 Task: Create a due date automation trigger when advanced on, on the wednesday of the week a card is due add fields without custom field "Resume" set to a number lower or equal to 1 and greater than 10 at 11:00 AM.
Action: Mouse moved to (1360, 98)
Screenshot: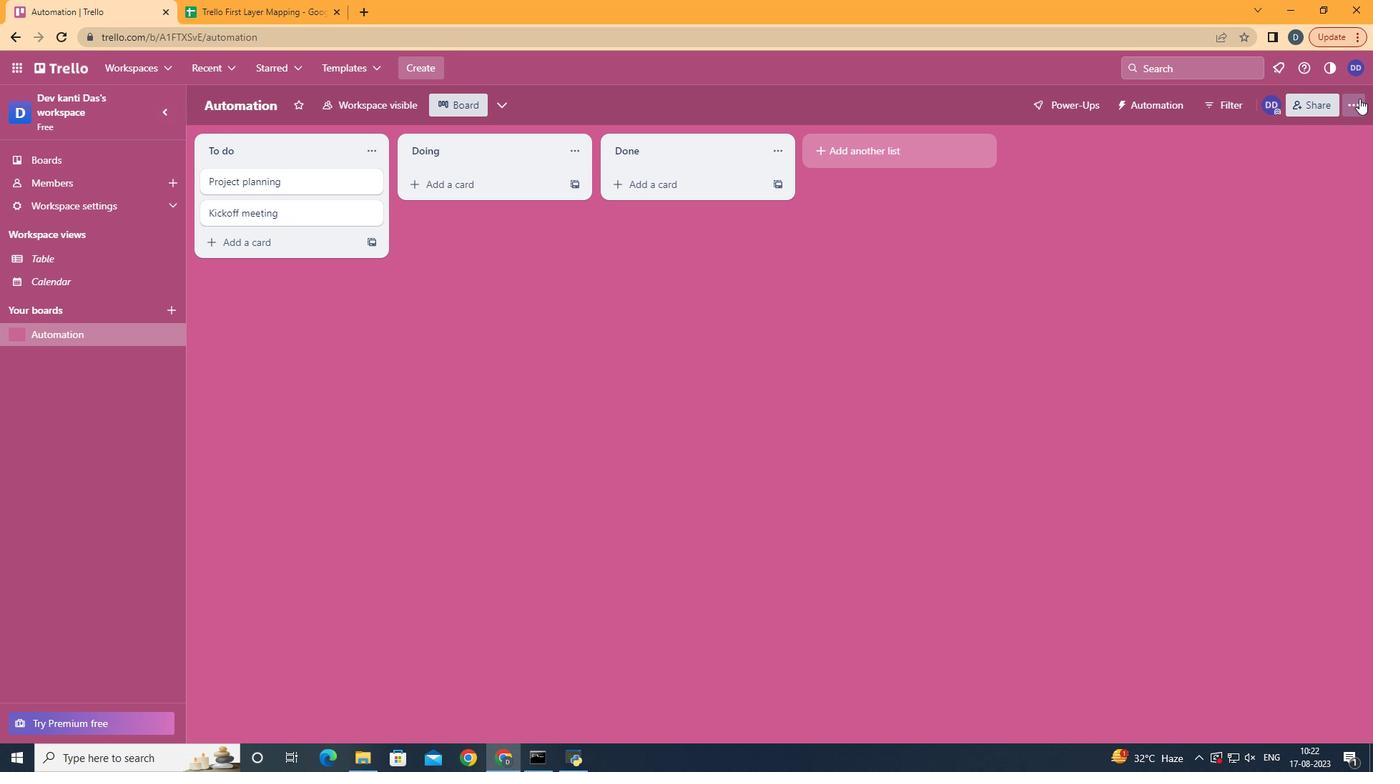 
Action: Mouse pressed left at (1360, 98)
Screenshot: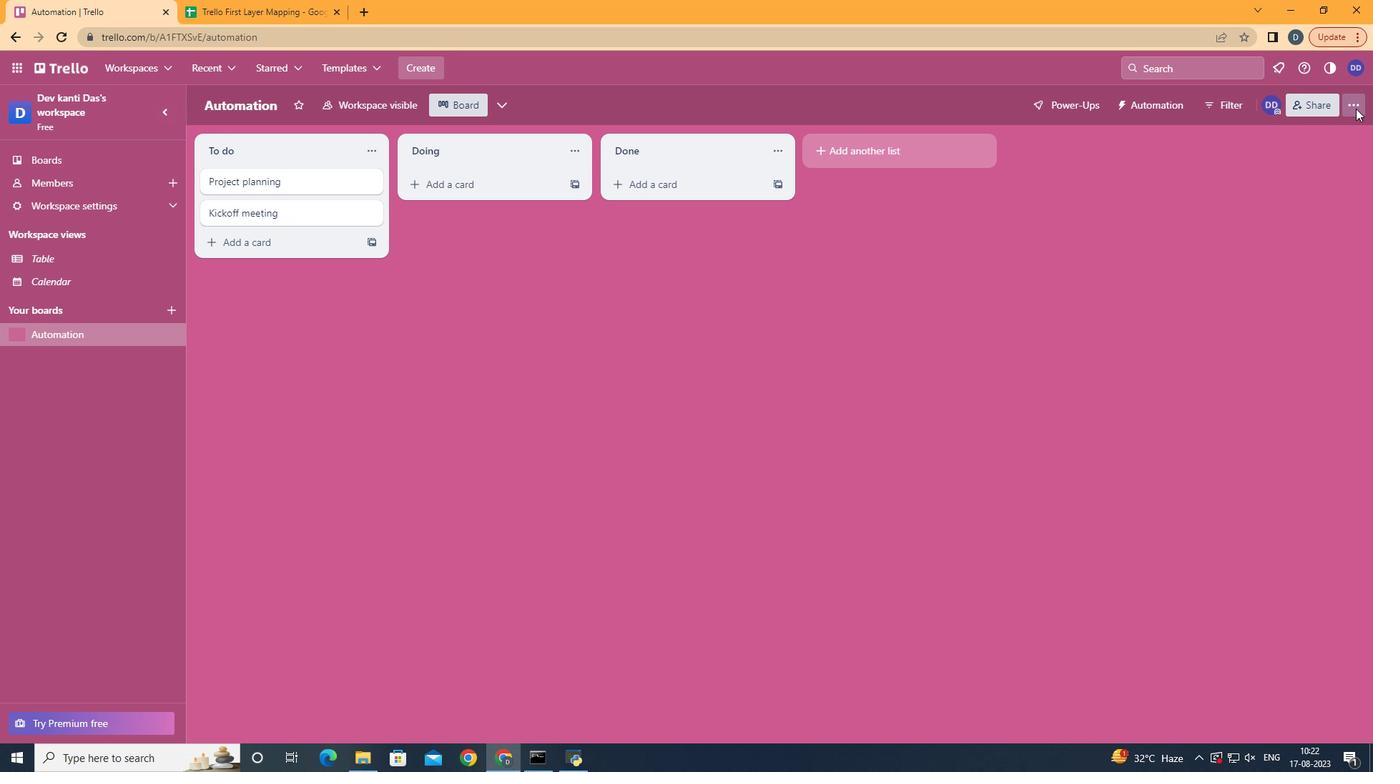 
Action: Mouse moved to (1252, 298)
Screenshot: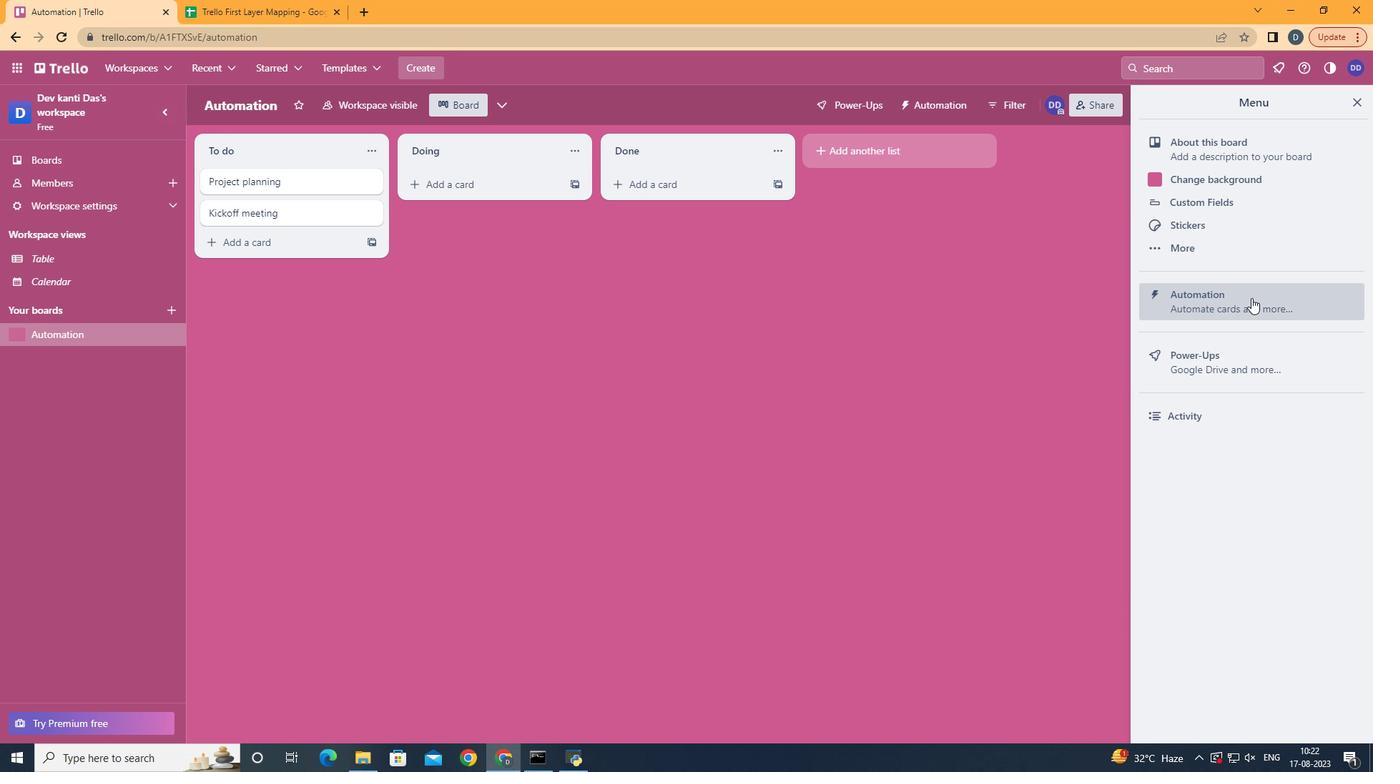 
Action: Mouse pressed left at (1252, 298)
Screenshot: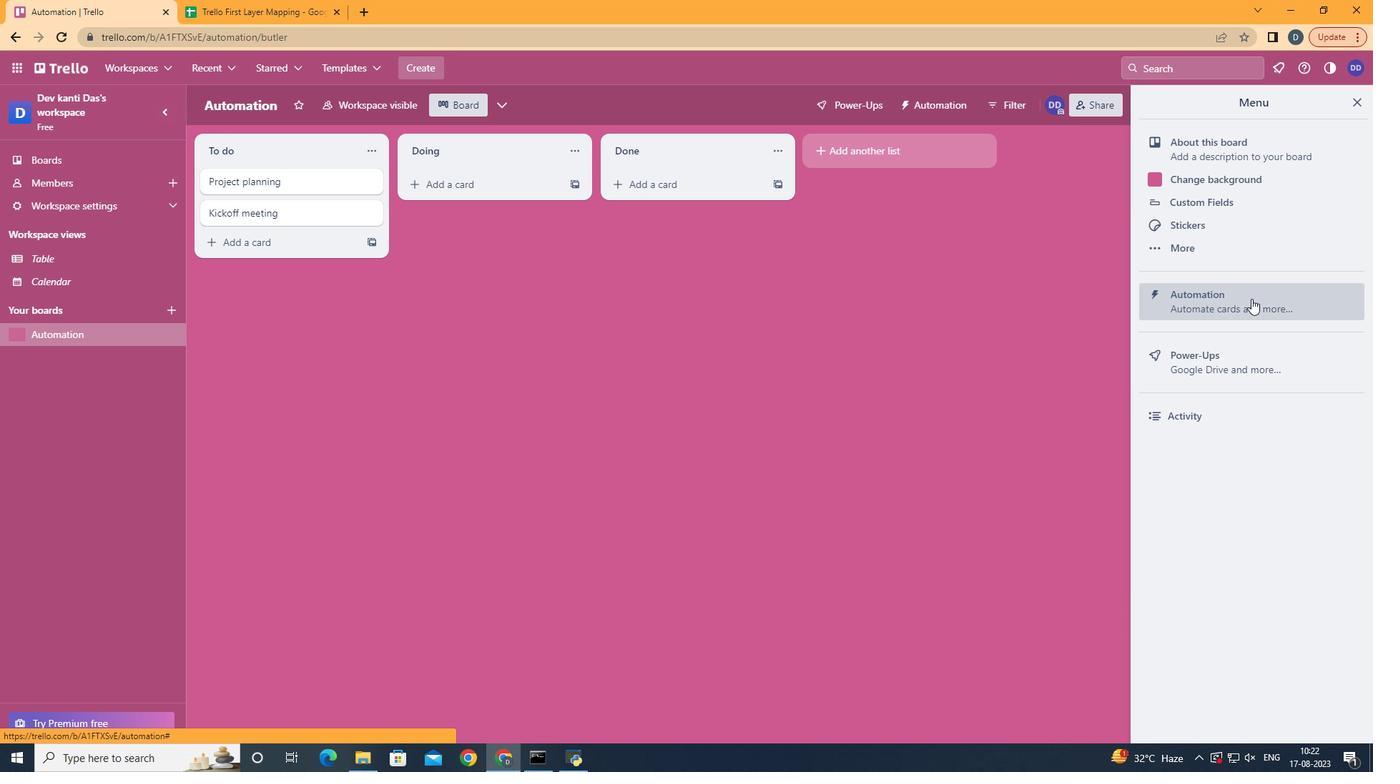 
Action: Mouse moved to (252, 279)
Screenshot: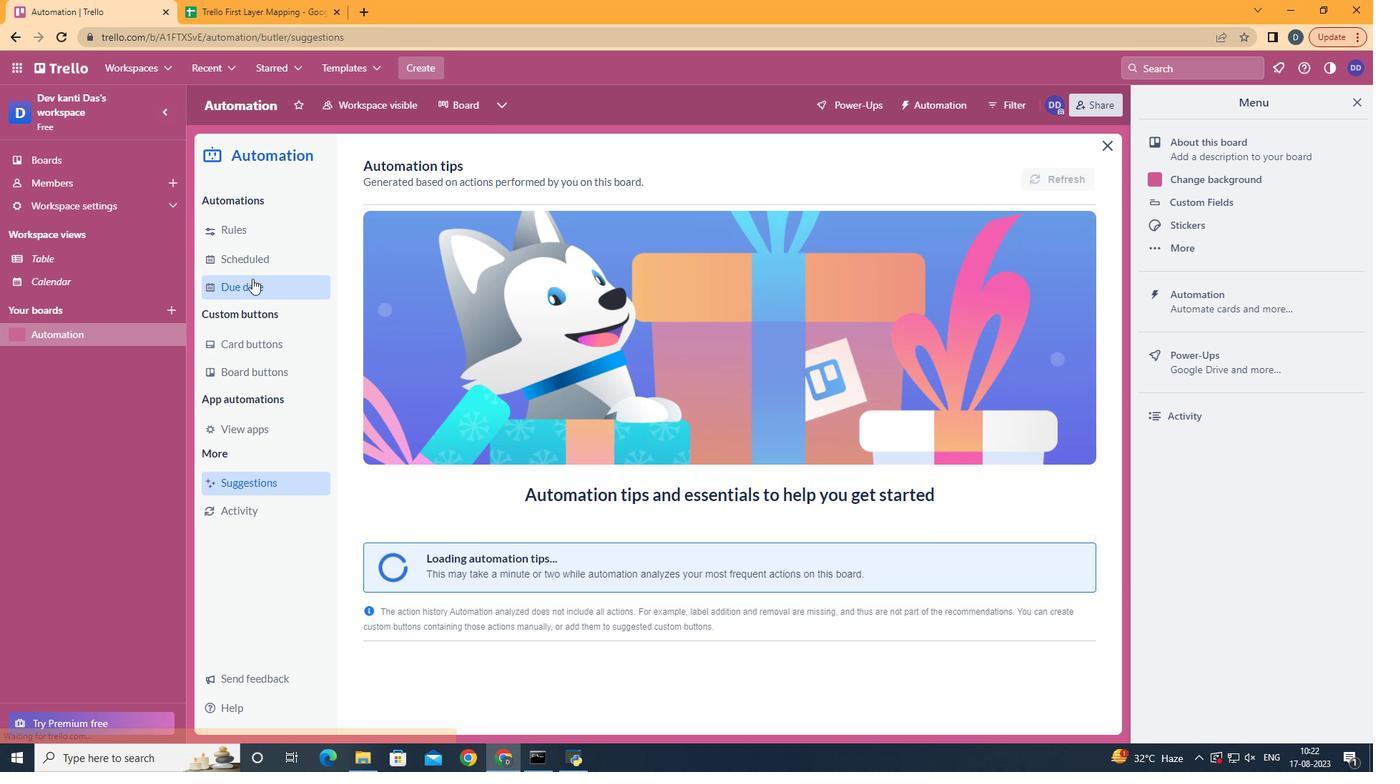 
Action: Mouse pressed left at (252, 279)
Screenshot: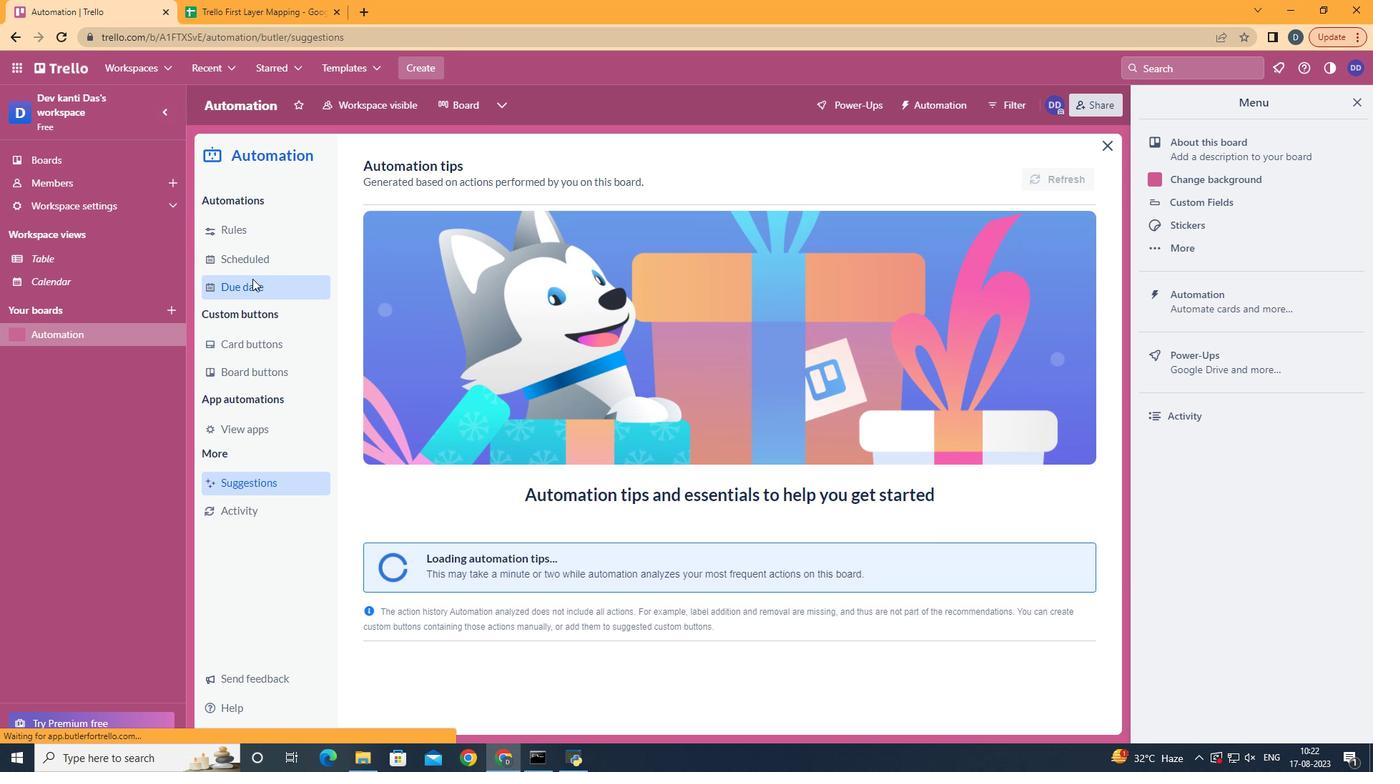 
Action: Mouse moved to (1000, 176)
Screenshot: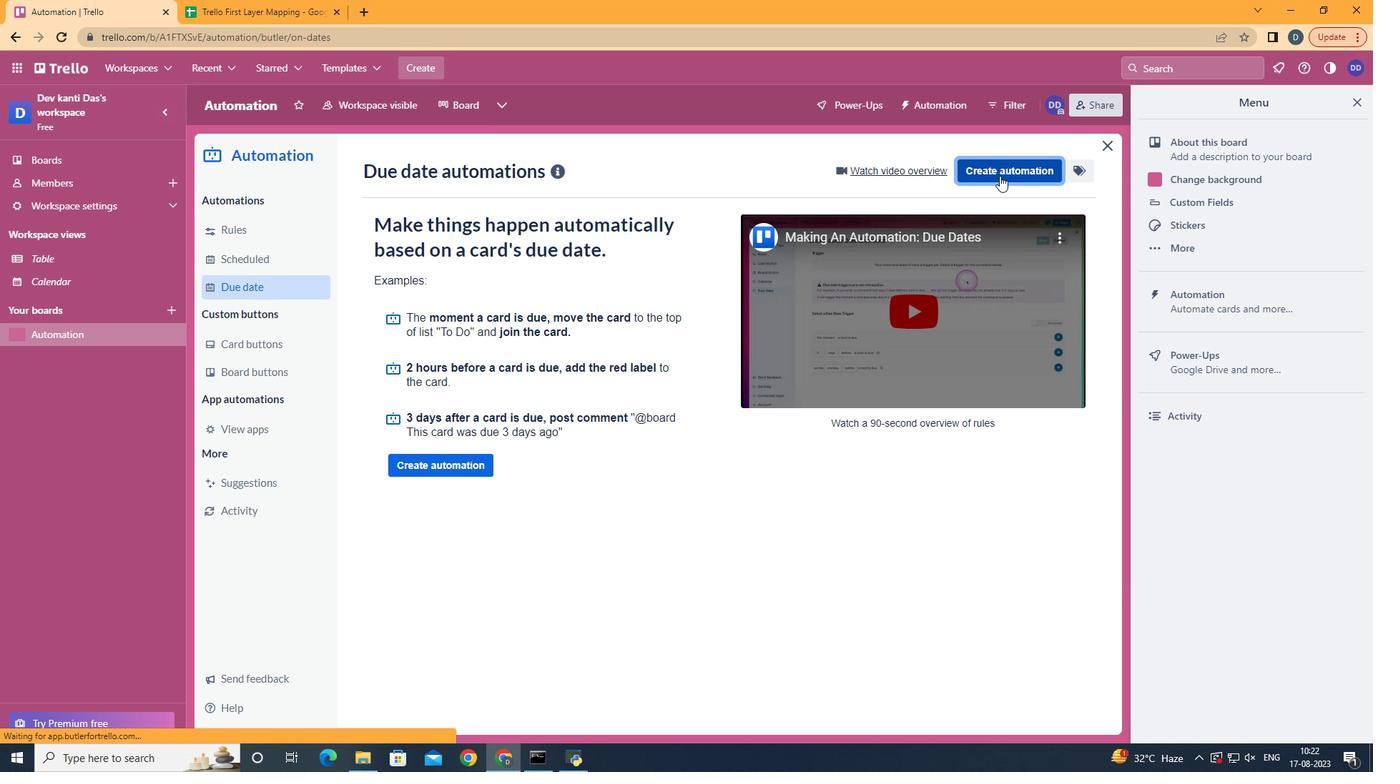 
Action: Mouse pressed left at (1000, 176)
Screenshot: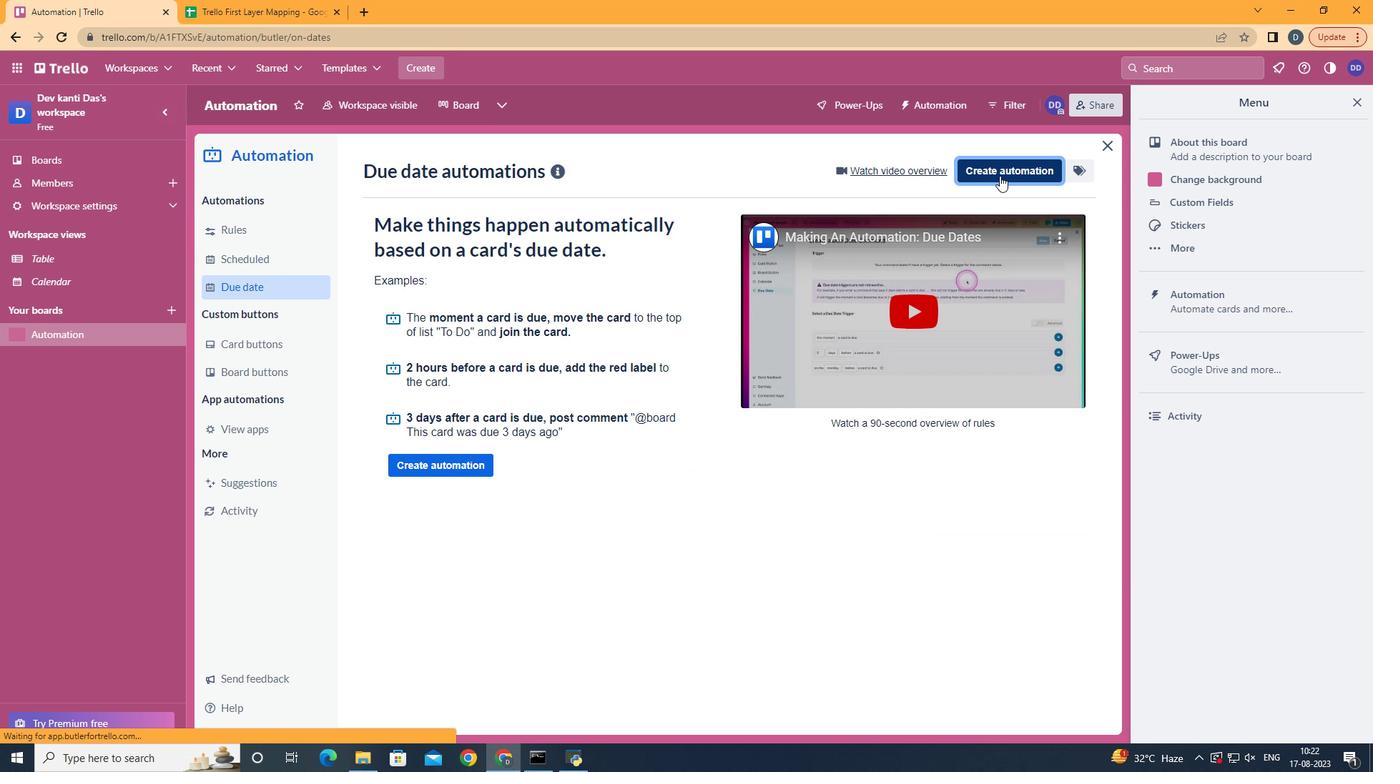
Action: Mouse moved to (795, 315)
Screenshot: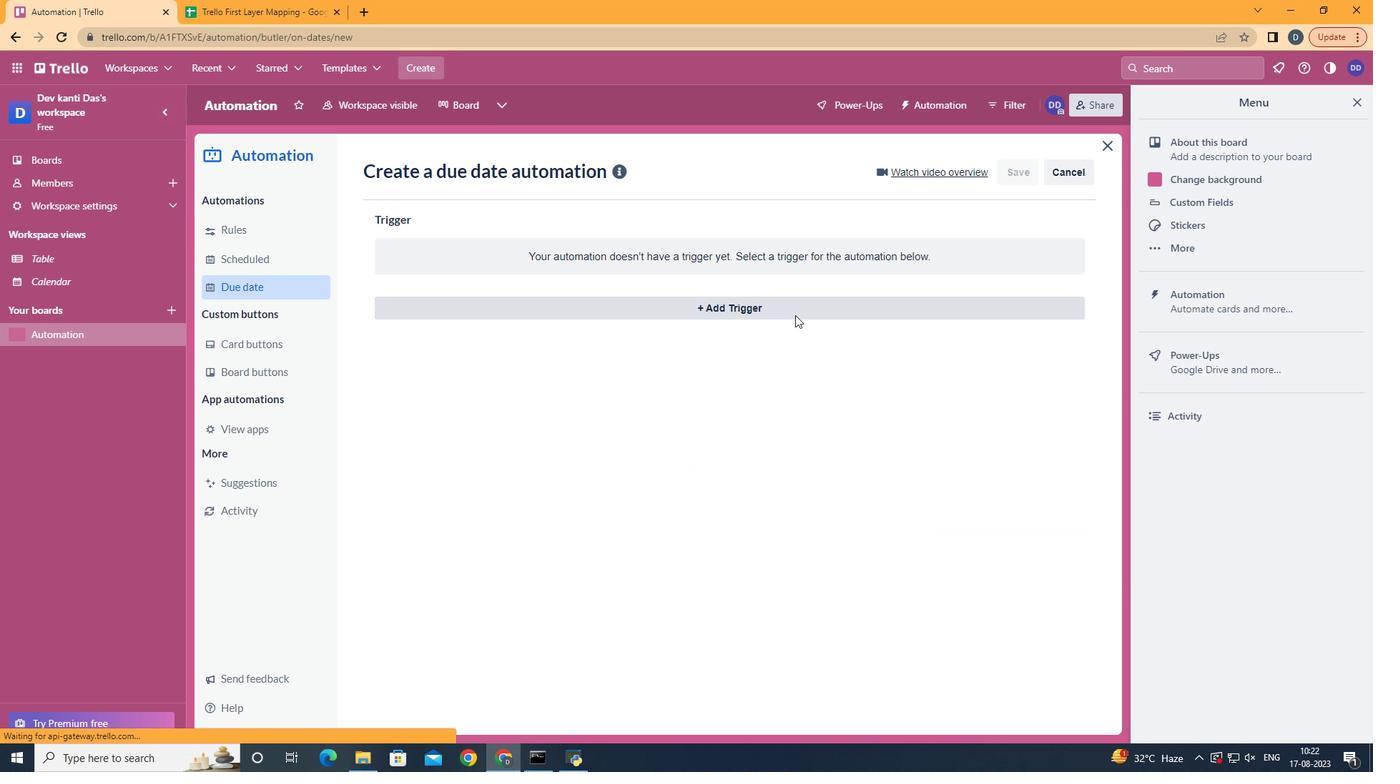 
Action: Mouse pressed left at (795, 315)
Screenshot: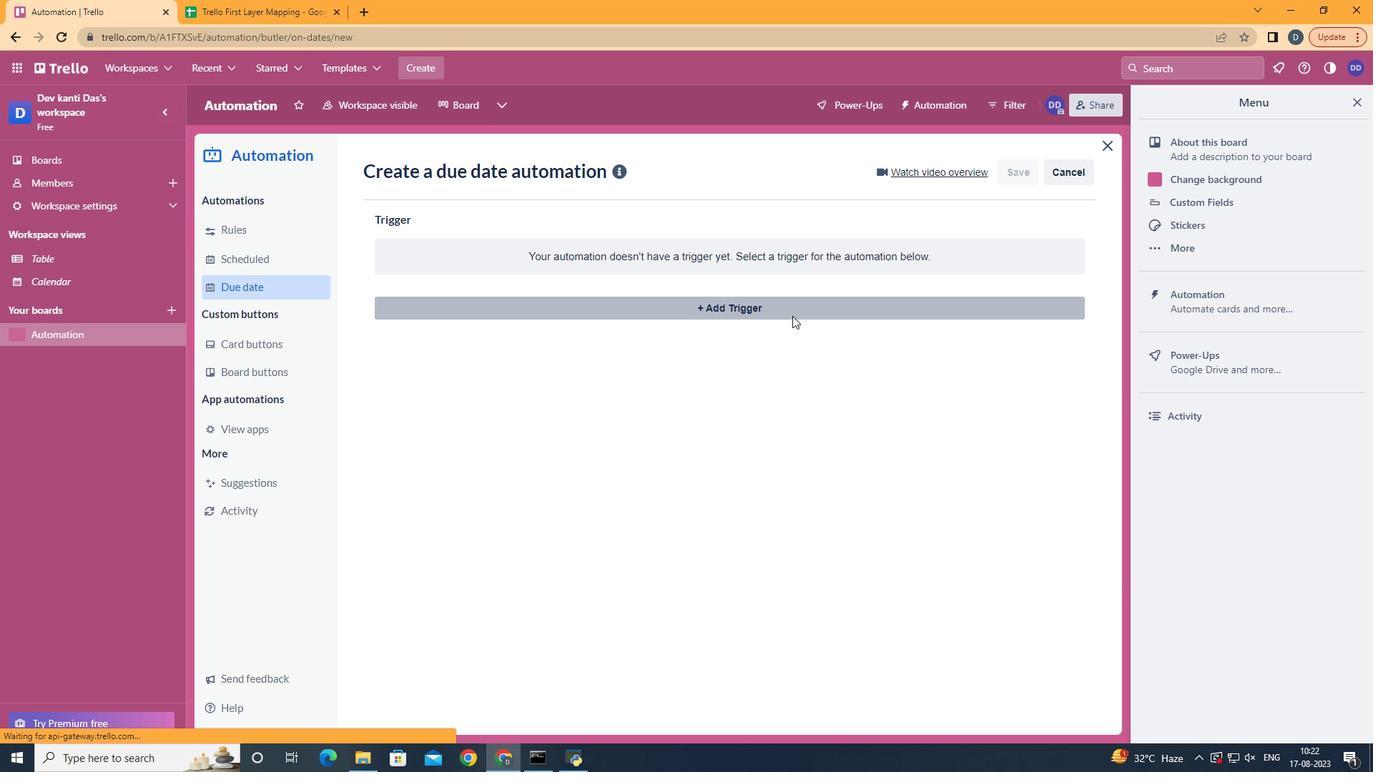 
Action: Mouse moved to (470, 436)
Screenshot: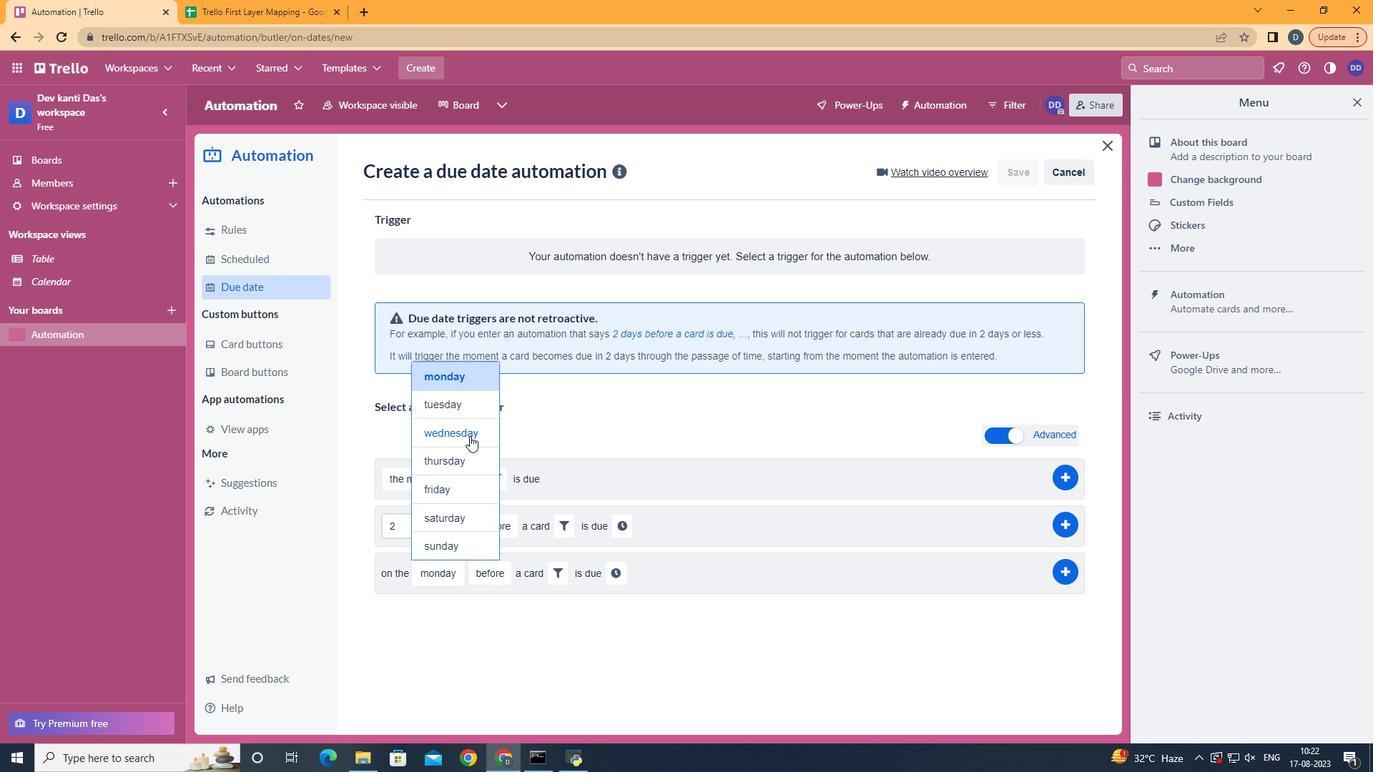 
Action: Mouse pressed left at (470, 436)
Screenshot: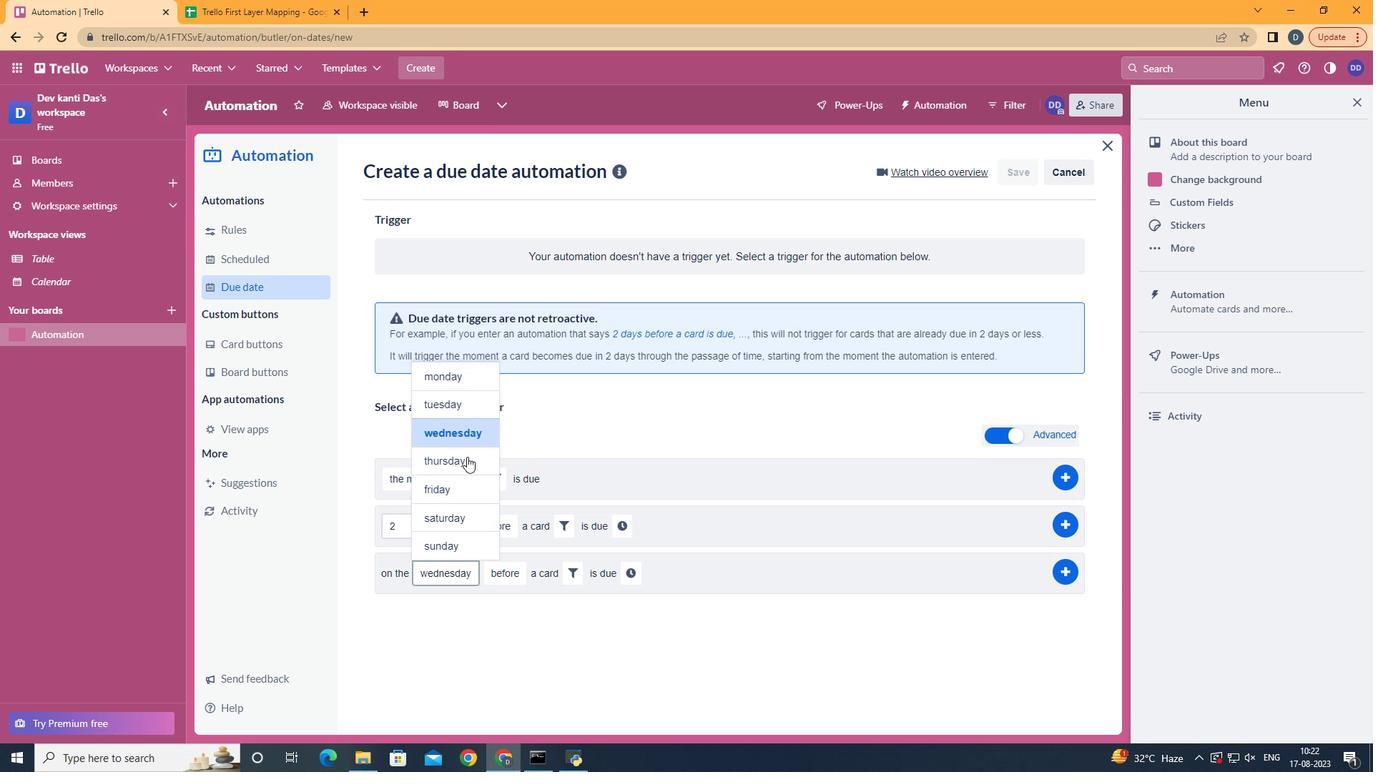 
Action: Mouse moved to (528, 650)
Screenshot: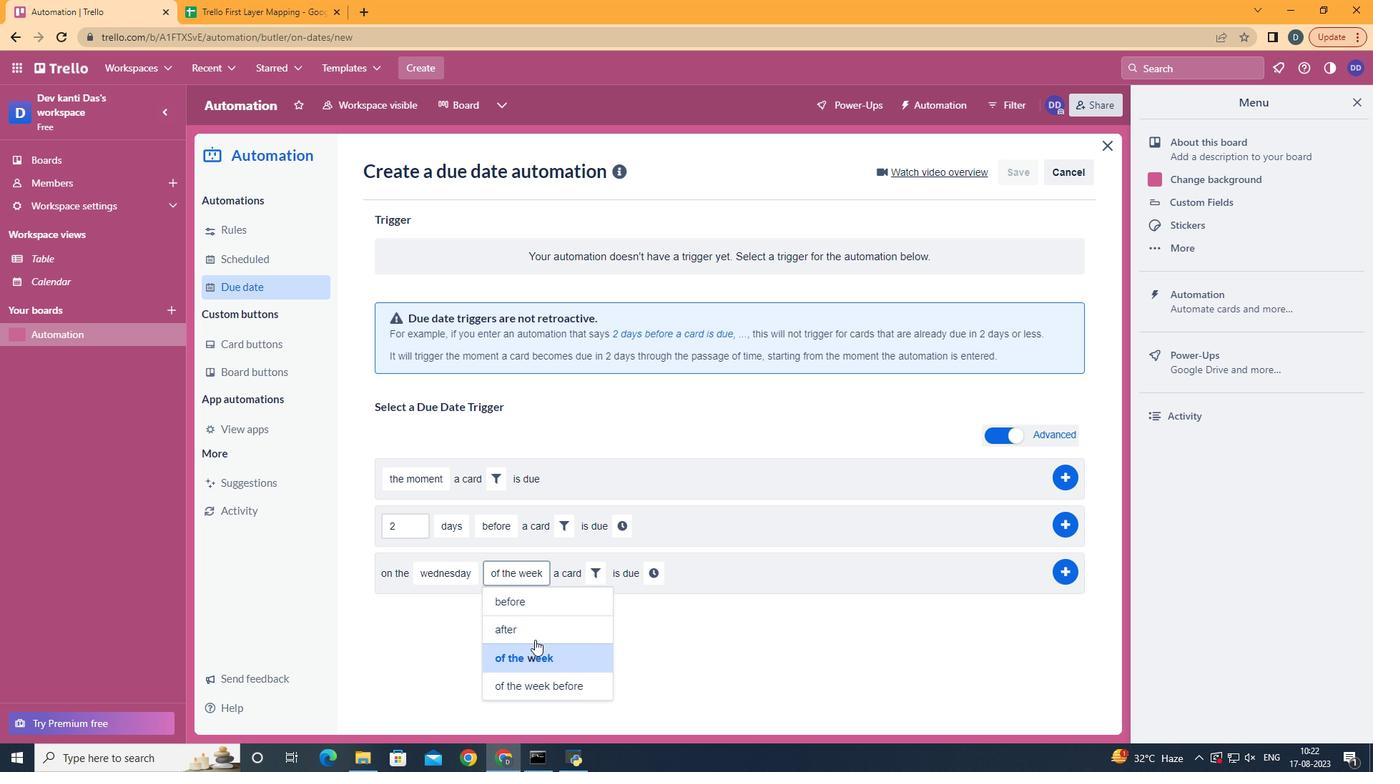 
Action: Mouse pressed left at (528, 650)
Screenshot: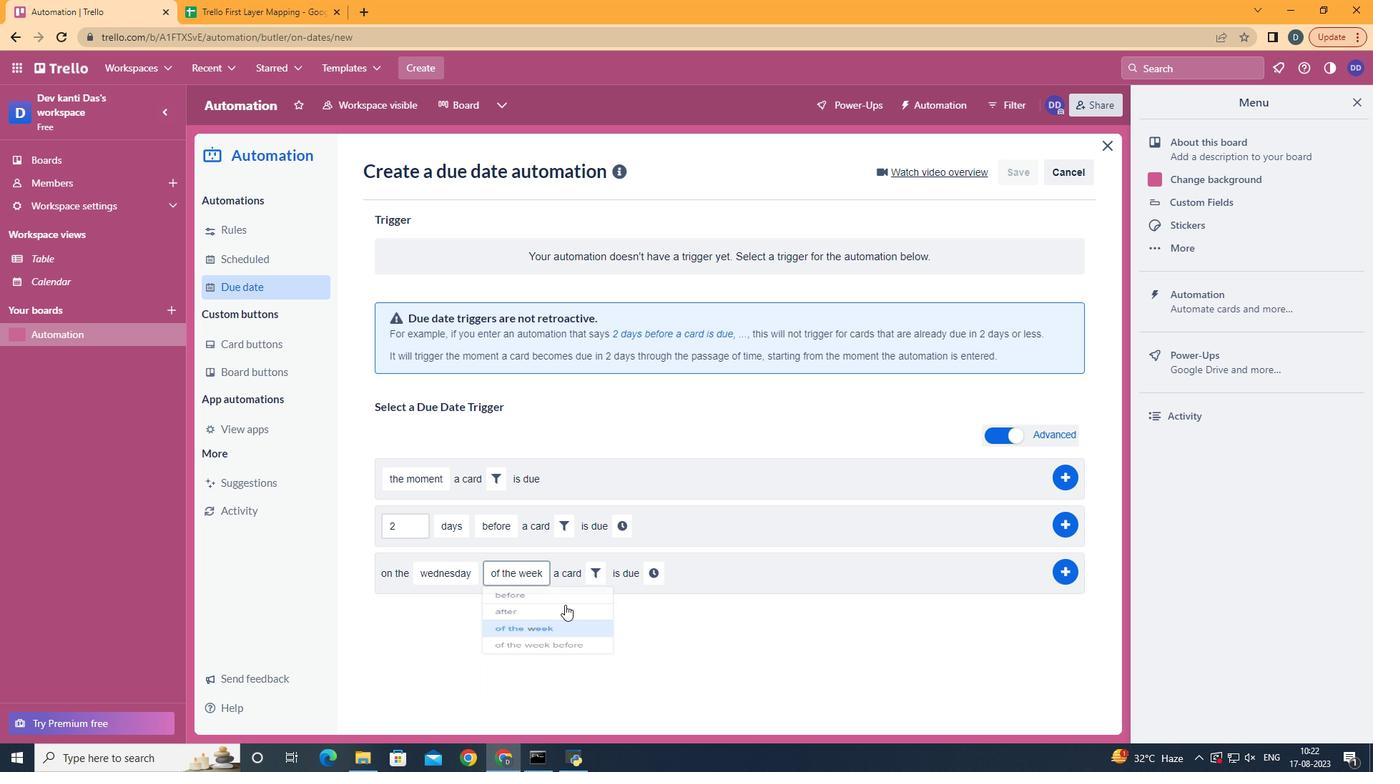 
Action: Mouse moved to (598, 568)
Screenshot: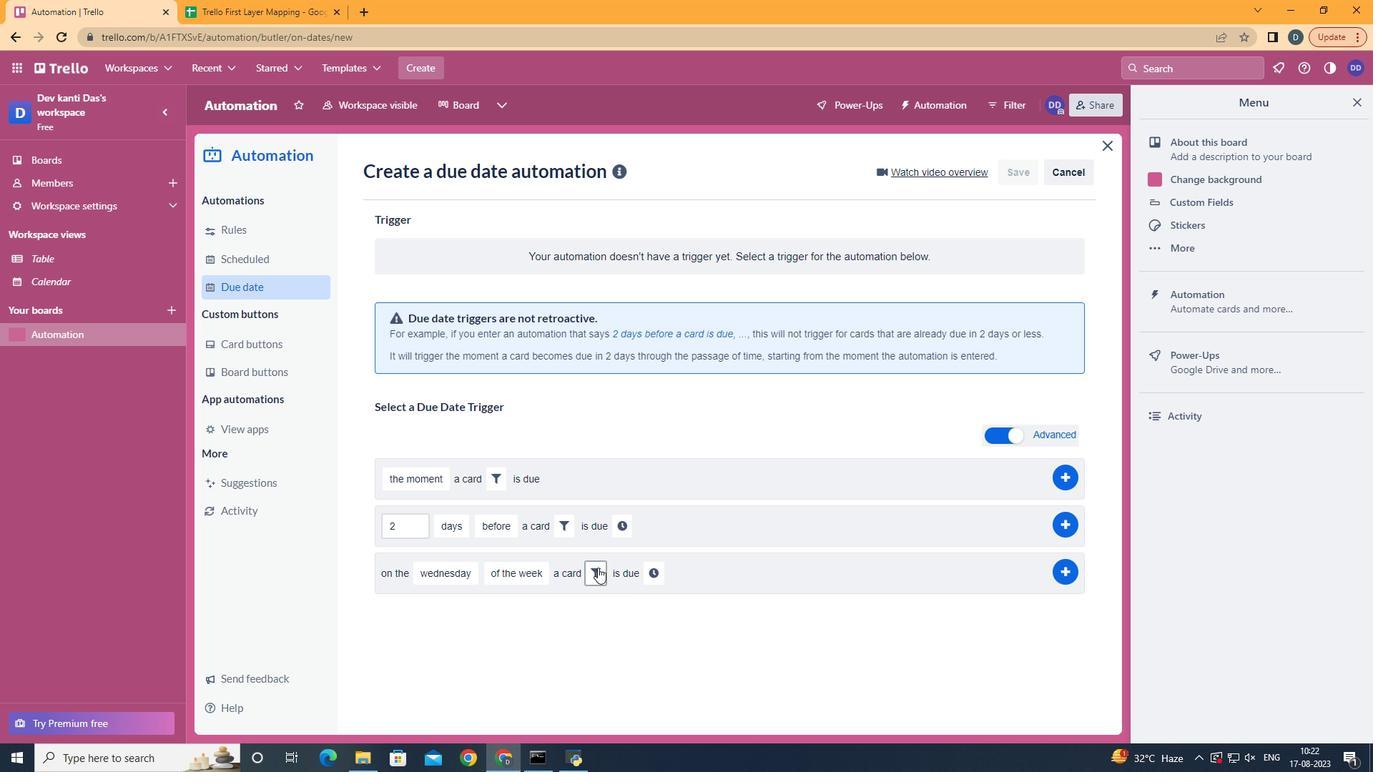 
Action: Mouse pressed left at (598, 568)
Screenshot: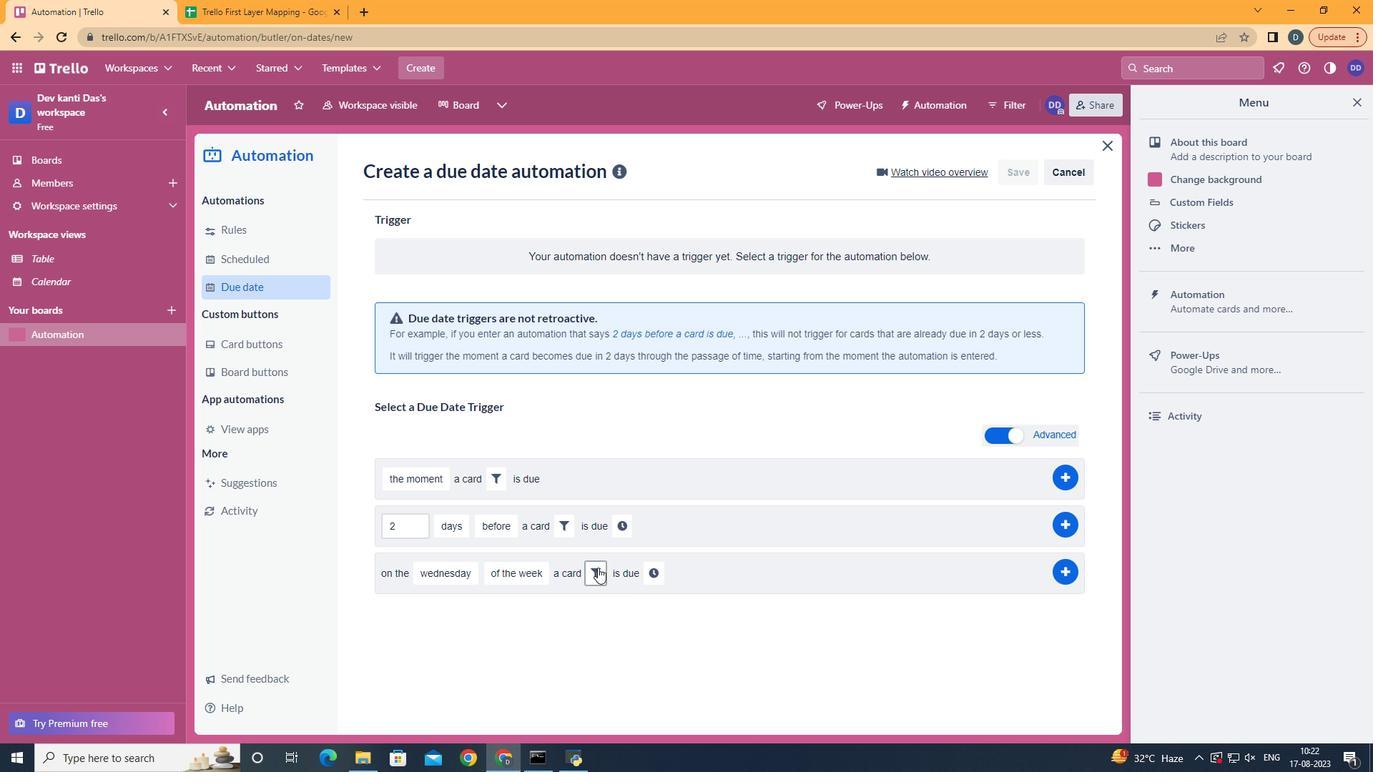 
Action: Mouse moved to (835, 616)
Screenshot: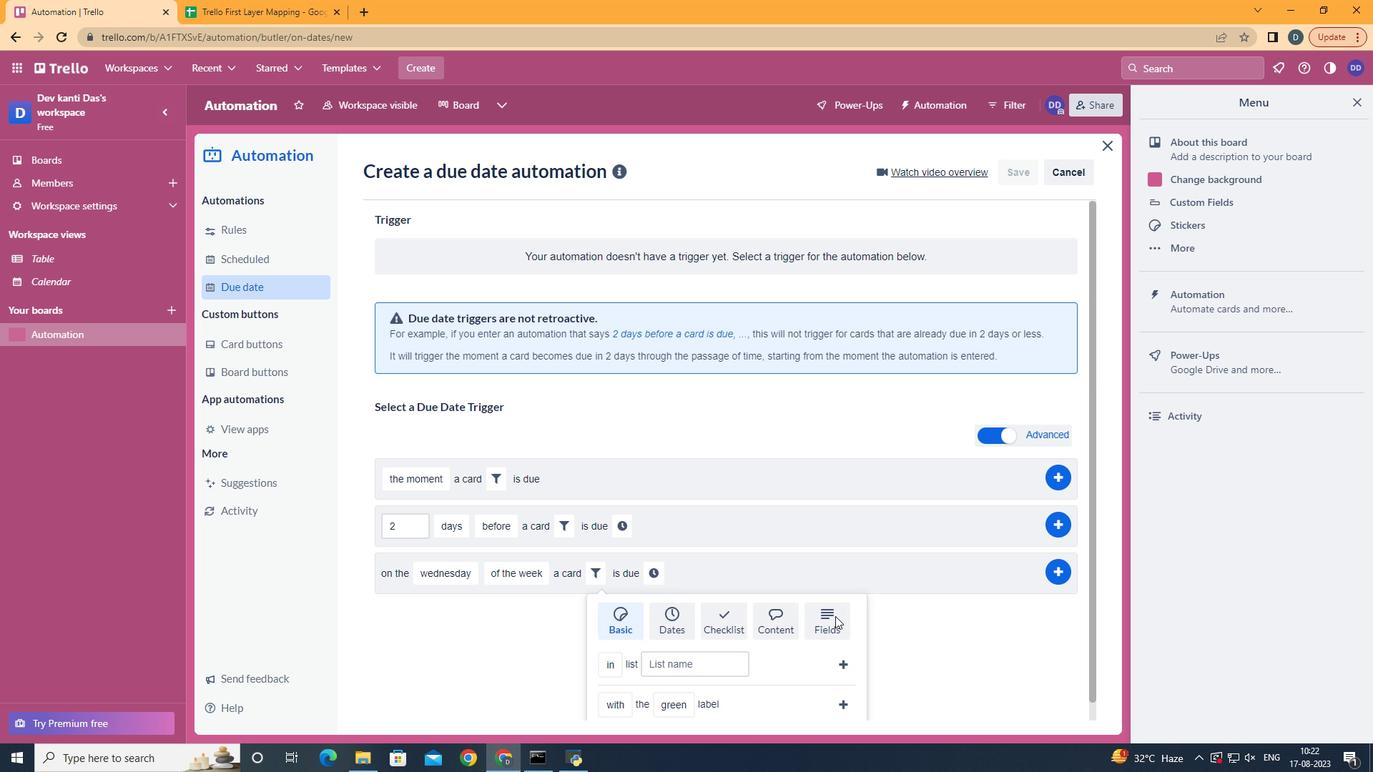 
Action: Mouse pressed left at (835, 616)
Screenshot: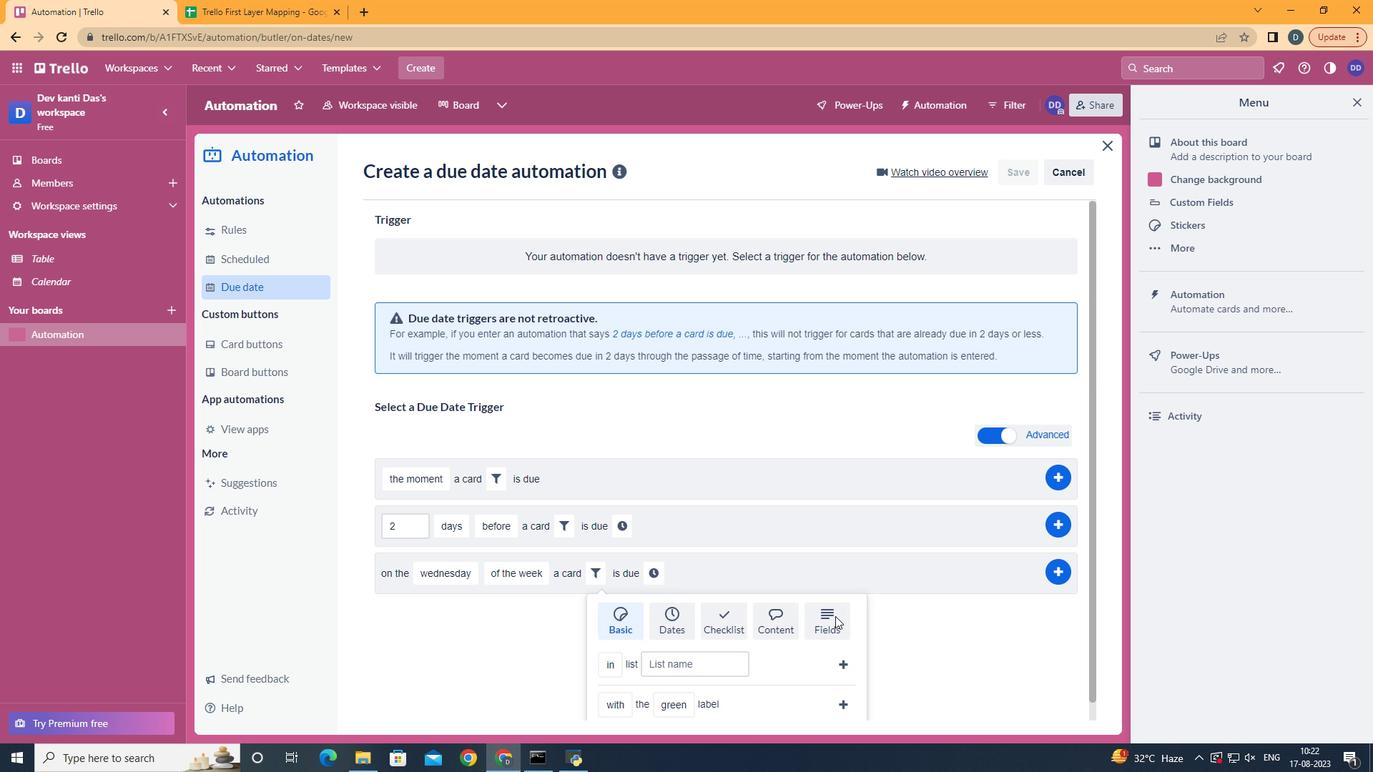 
Action: Mouse moved to (835, 616)
Screenshot: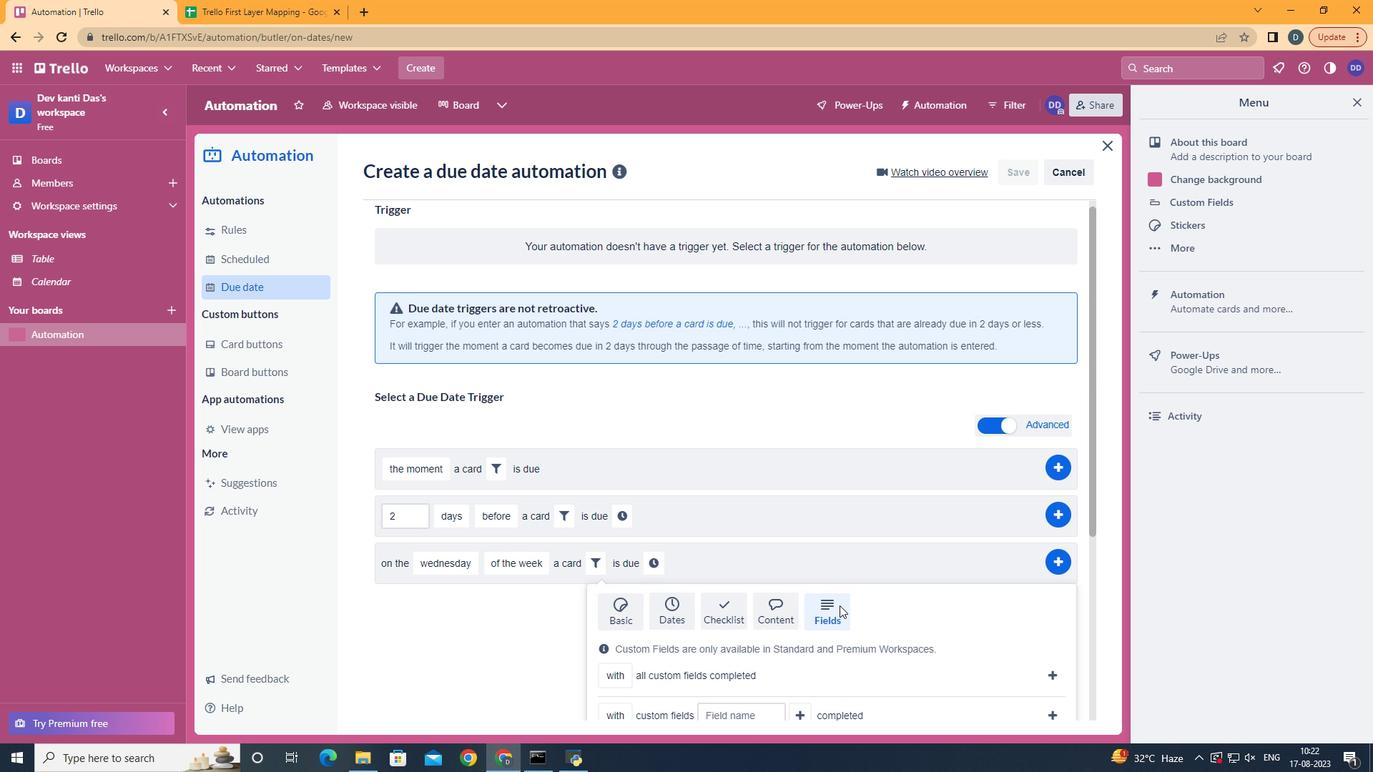 
Action: Mouse scrolled (835, 616) with delta (0, 0)
Screenshot: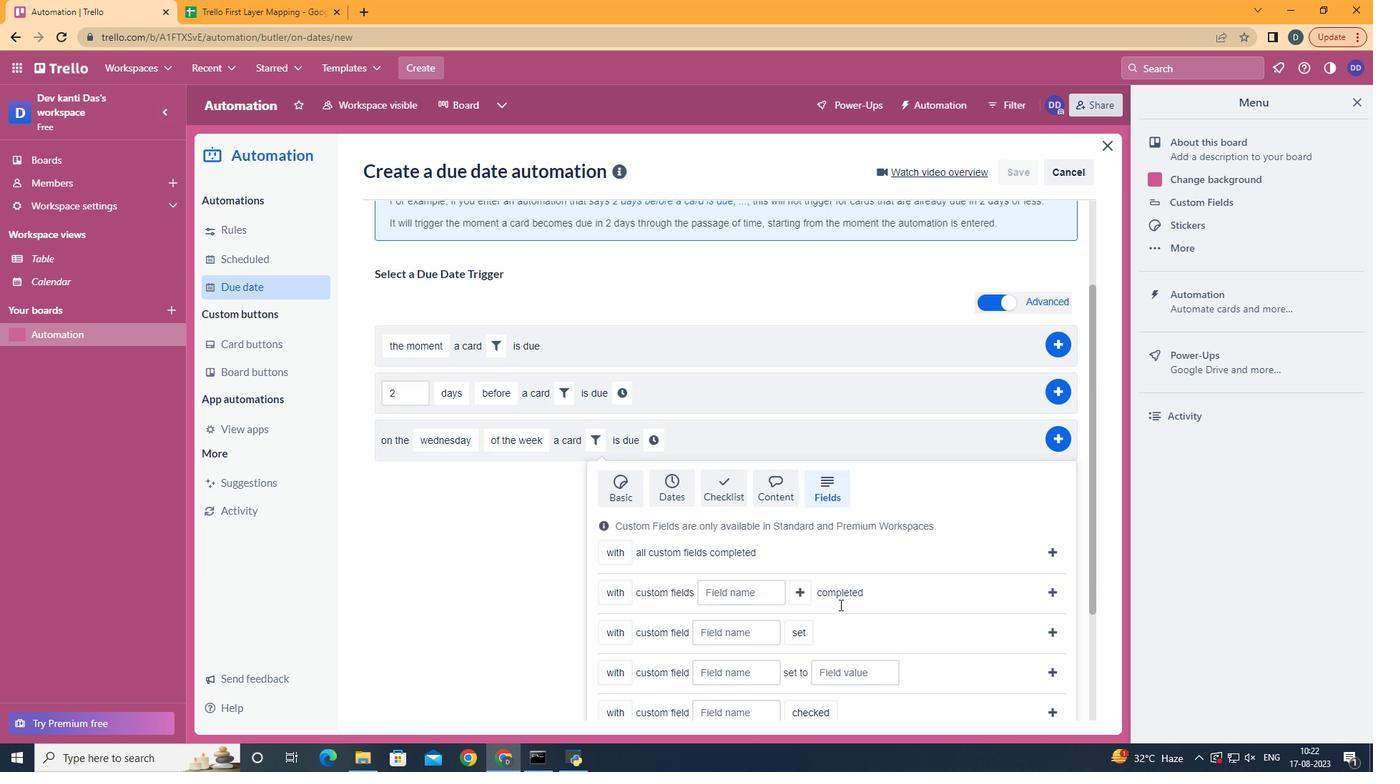 
Action: Mouse scrolled (835, 616) with delta (0, 0)
Screenshot: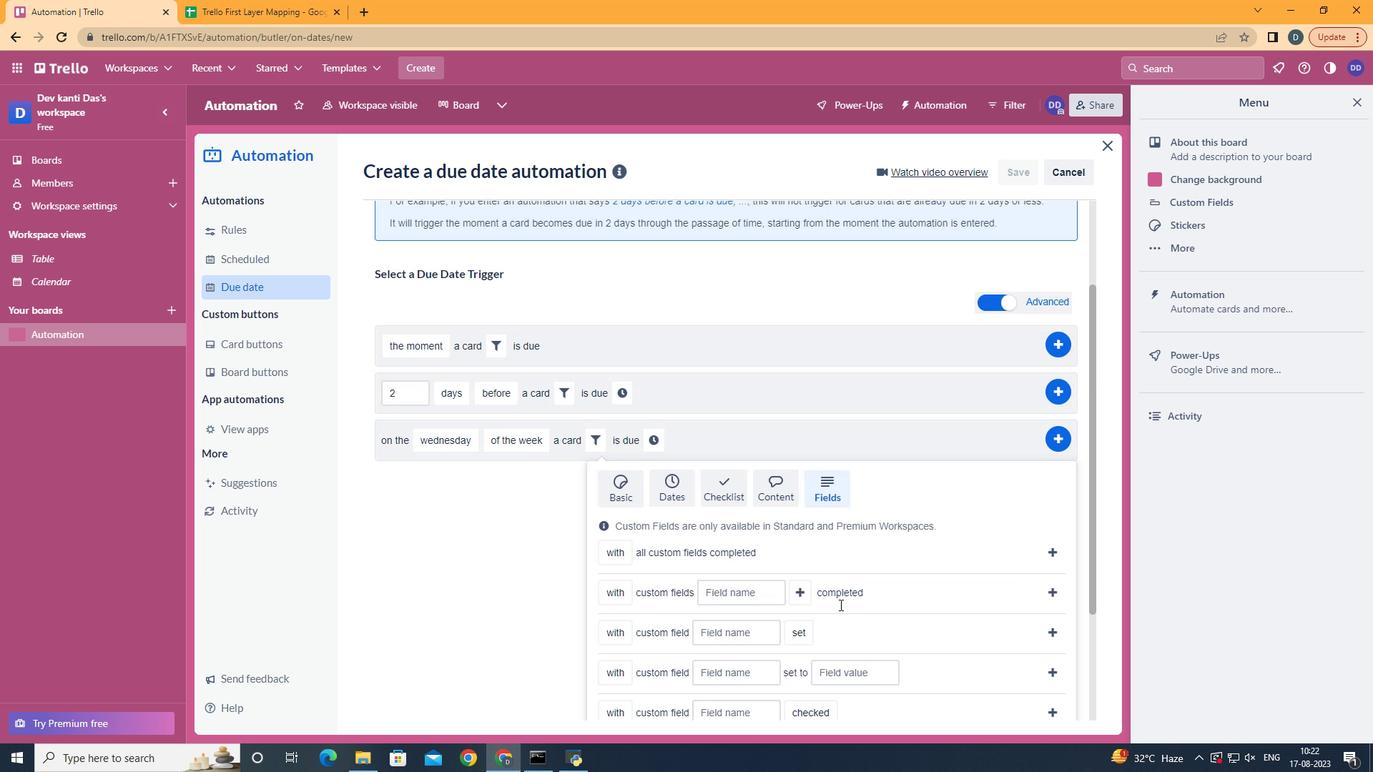 
Action: Mouse scrolled (835, 616) with delta (0, 0)
Screenshot: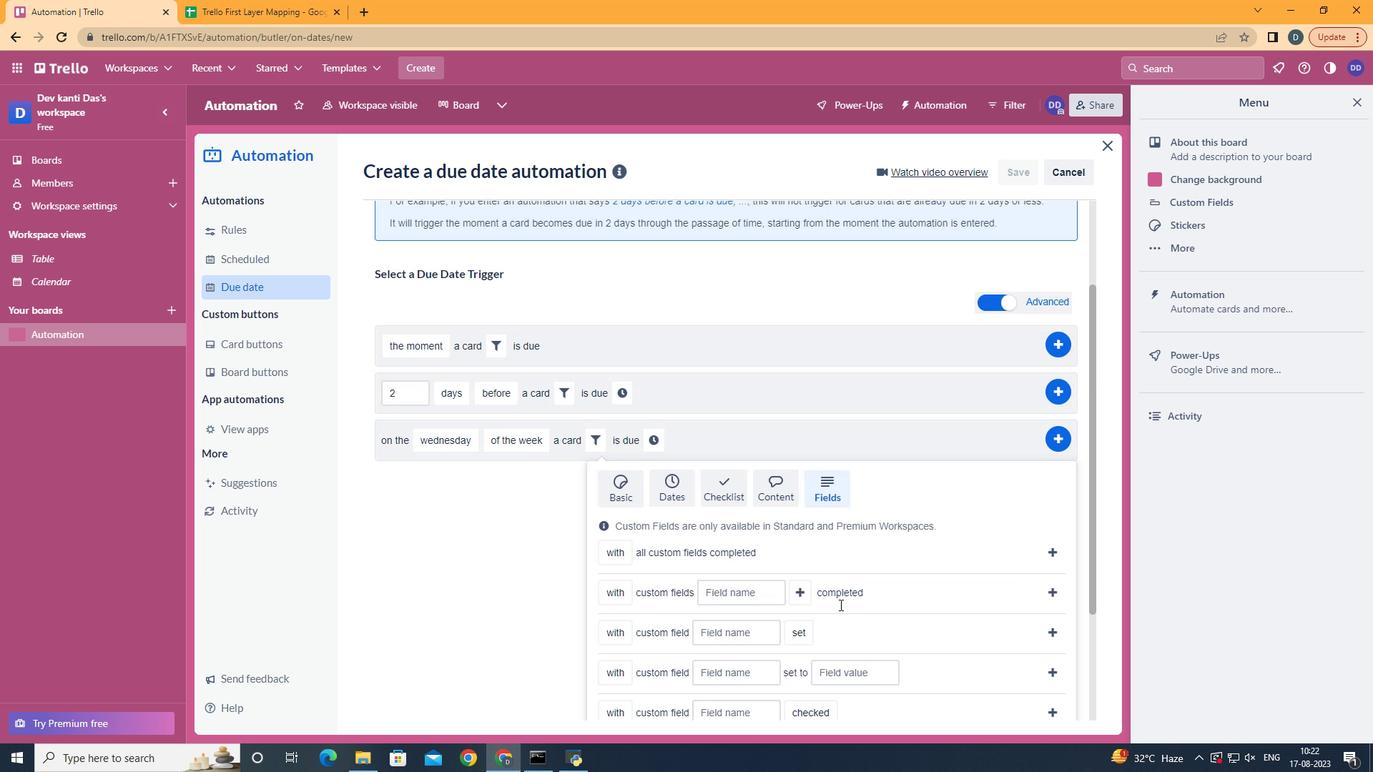 
Action: Mouse scrolled (835, 616) with delta (0, 0)
Screenshot: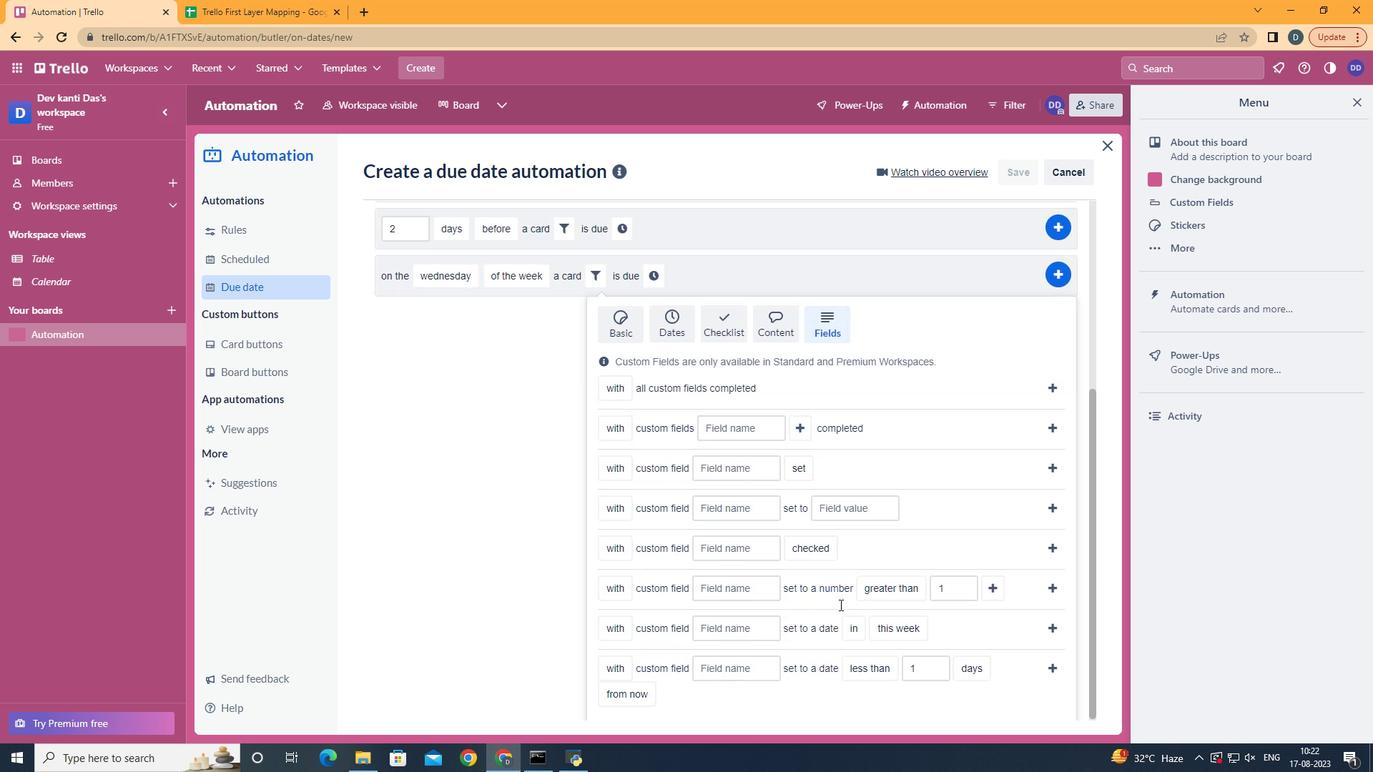 
Action: Mouse scrolled (835, 616) with delta (0, 0)
Screenshot: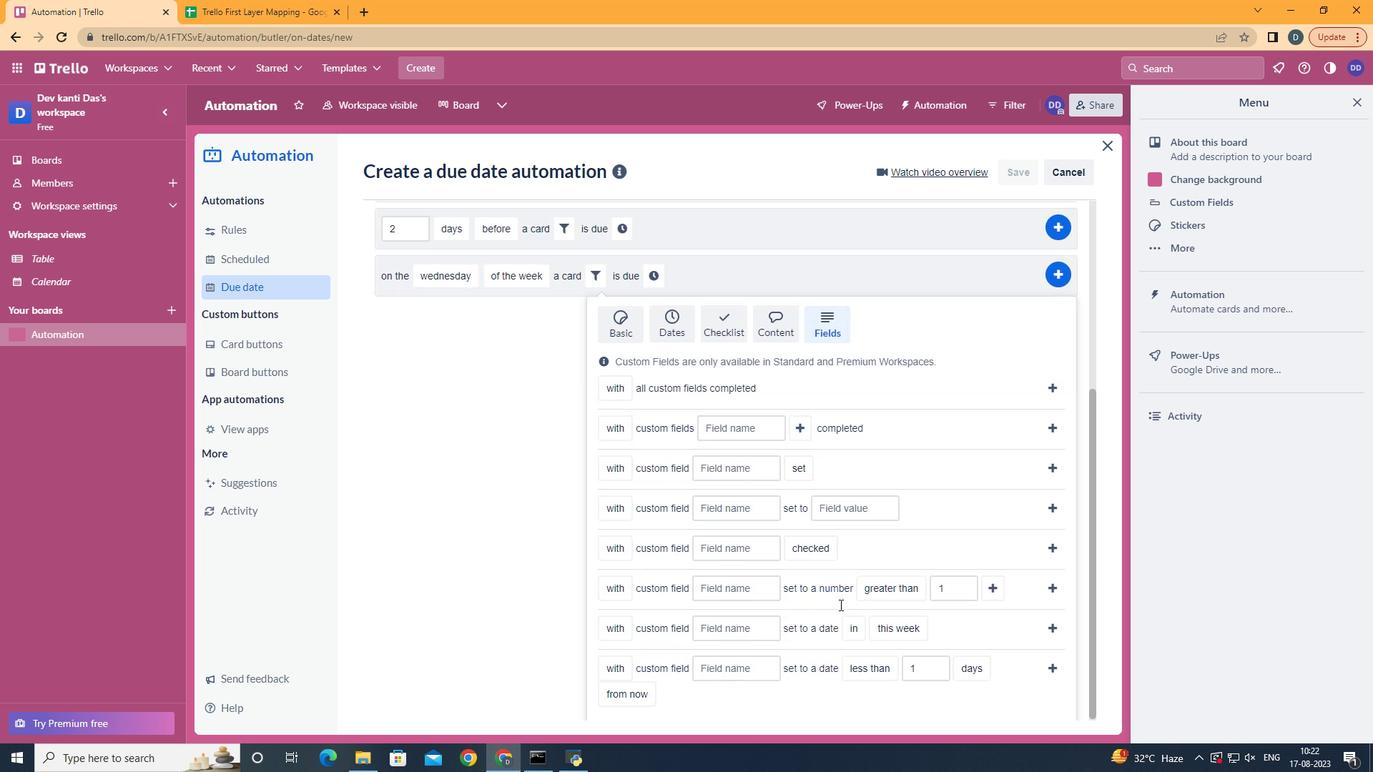 
Action: Mouse moved to (837, 611)
Screenshot: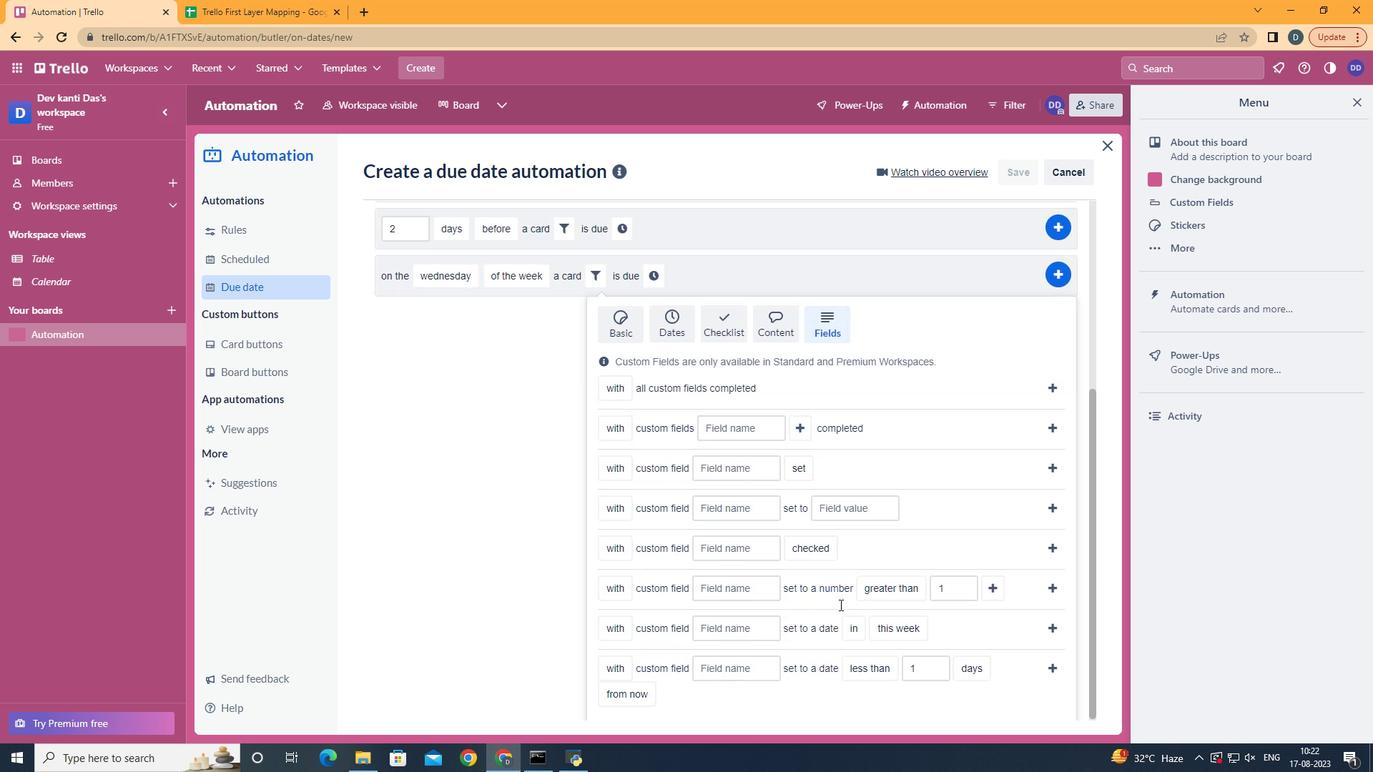 
Action: Mouse scrolled (837, 610) with delta (0, 0)
Screenshot: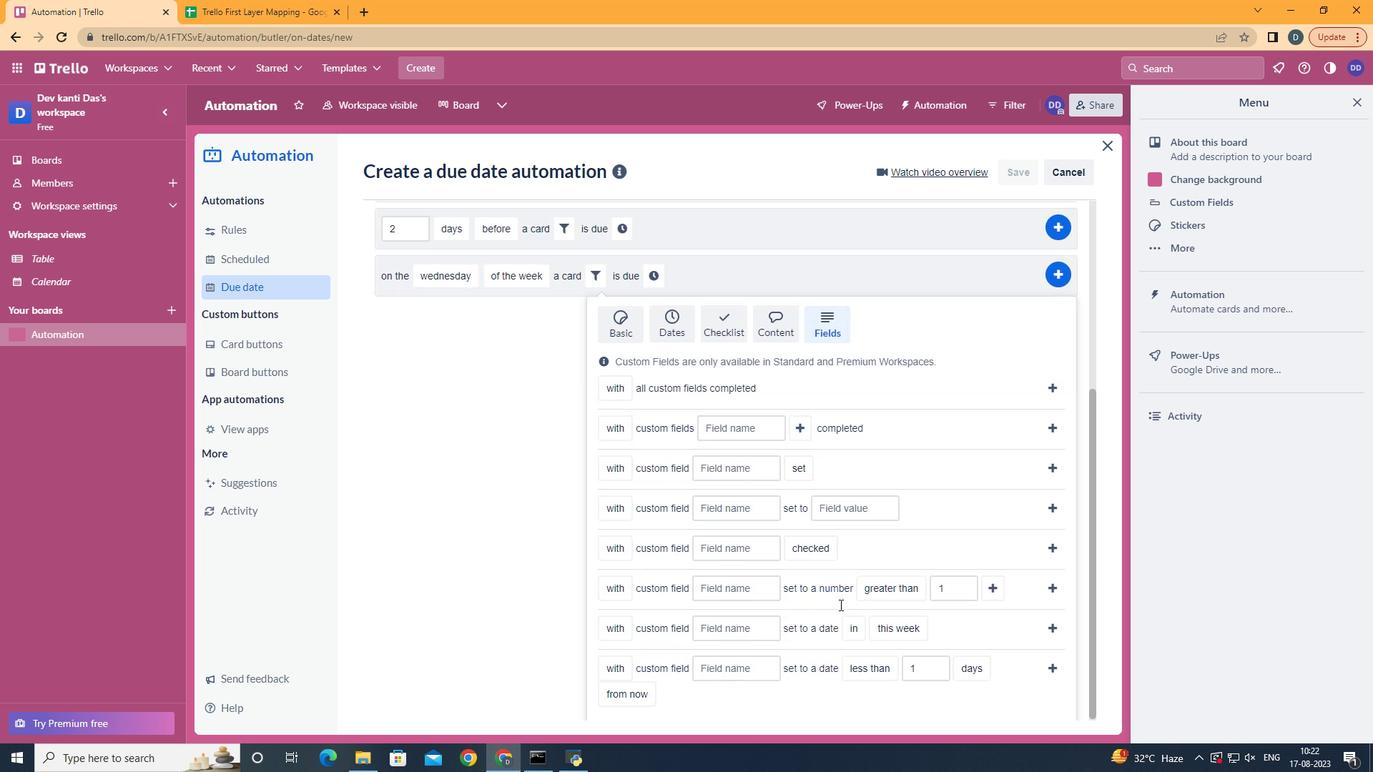 
Action: Mouse moved to (616, 635)
Screenshot: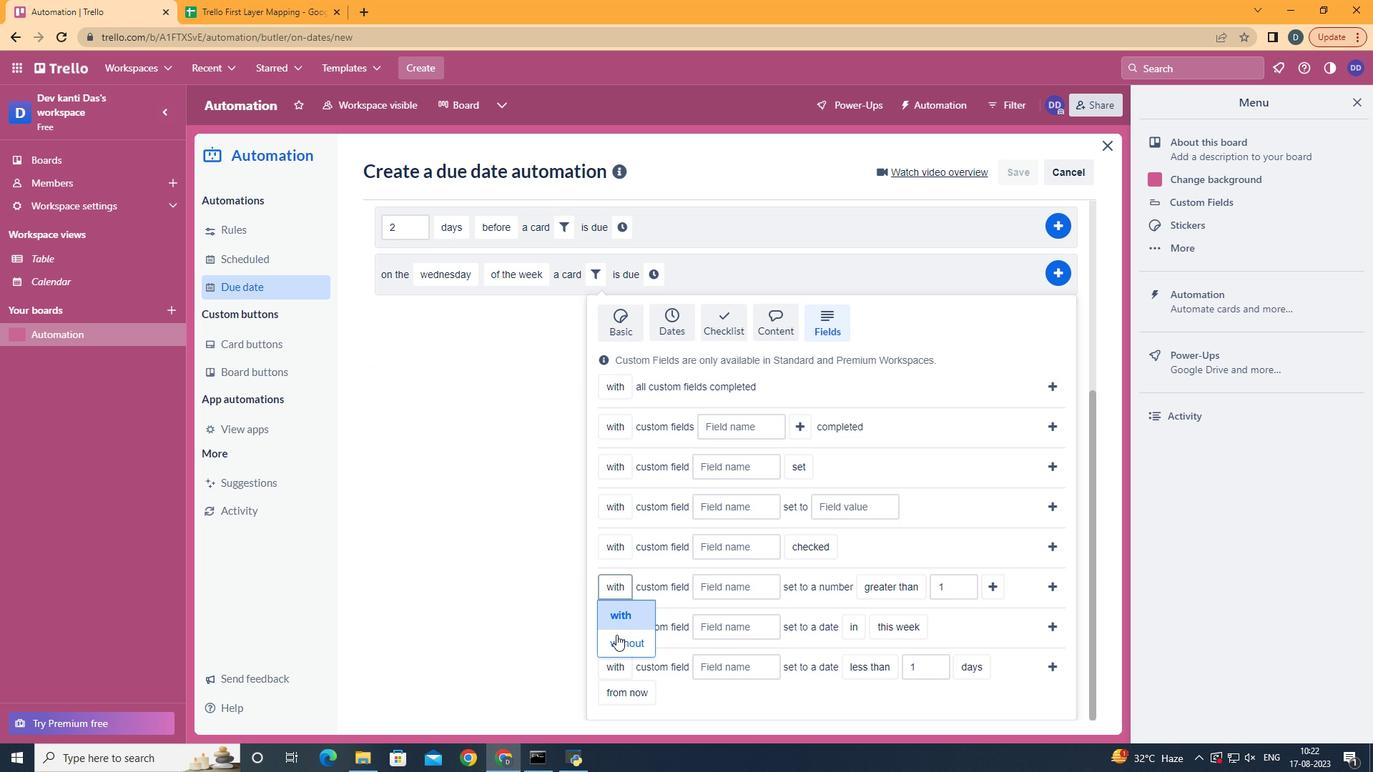 
Action: Mouse pressed left at (616, 635)
Screenshot: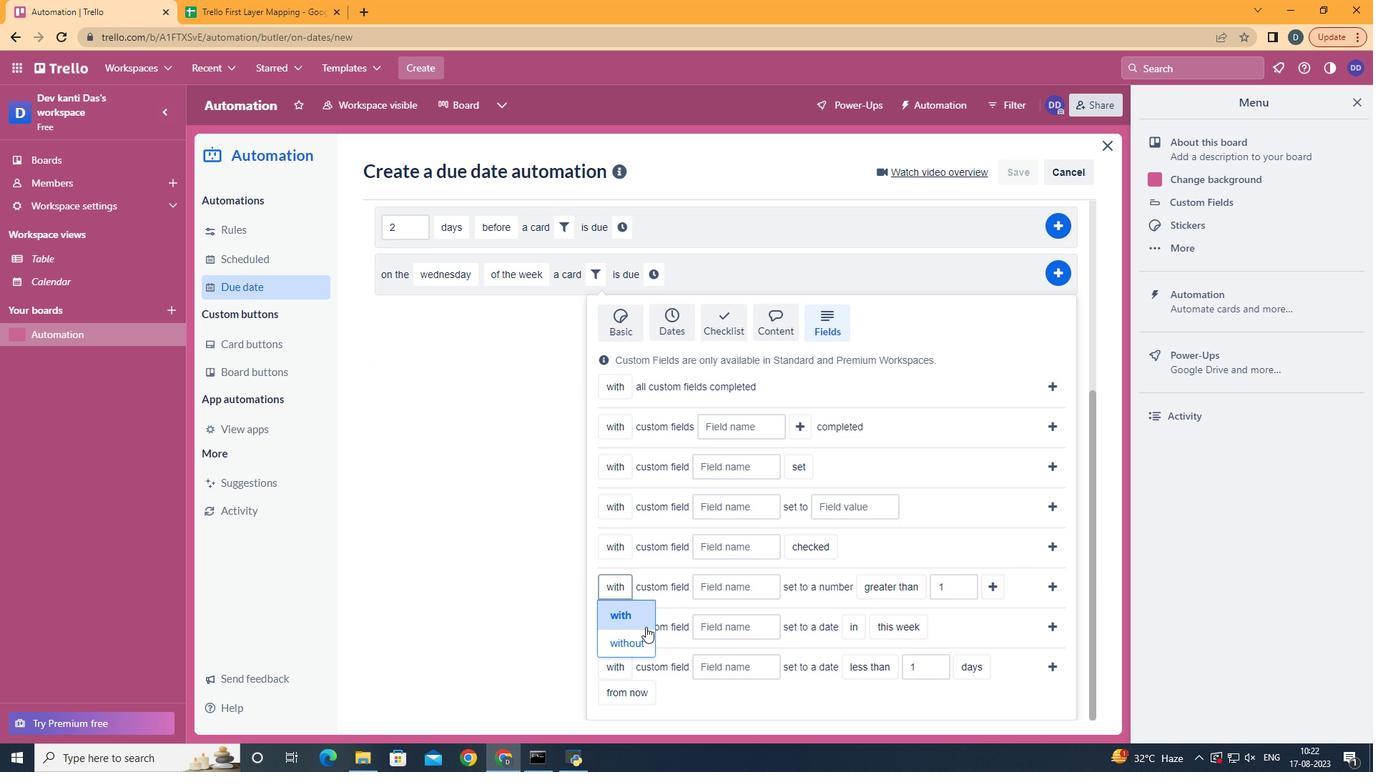 
Action: Mouse moved to (727, 594)
Screenshot: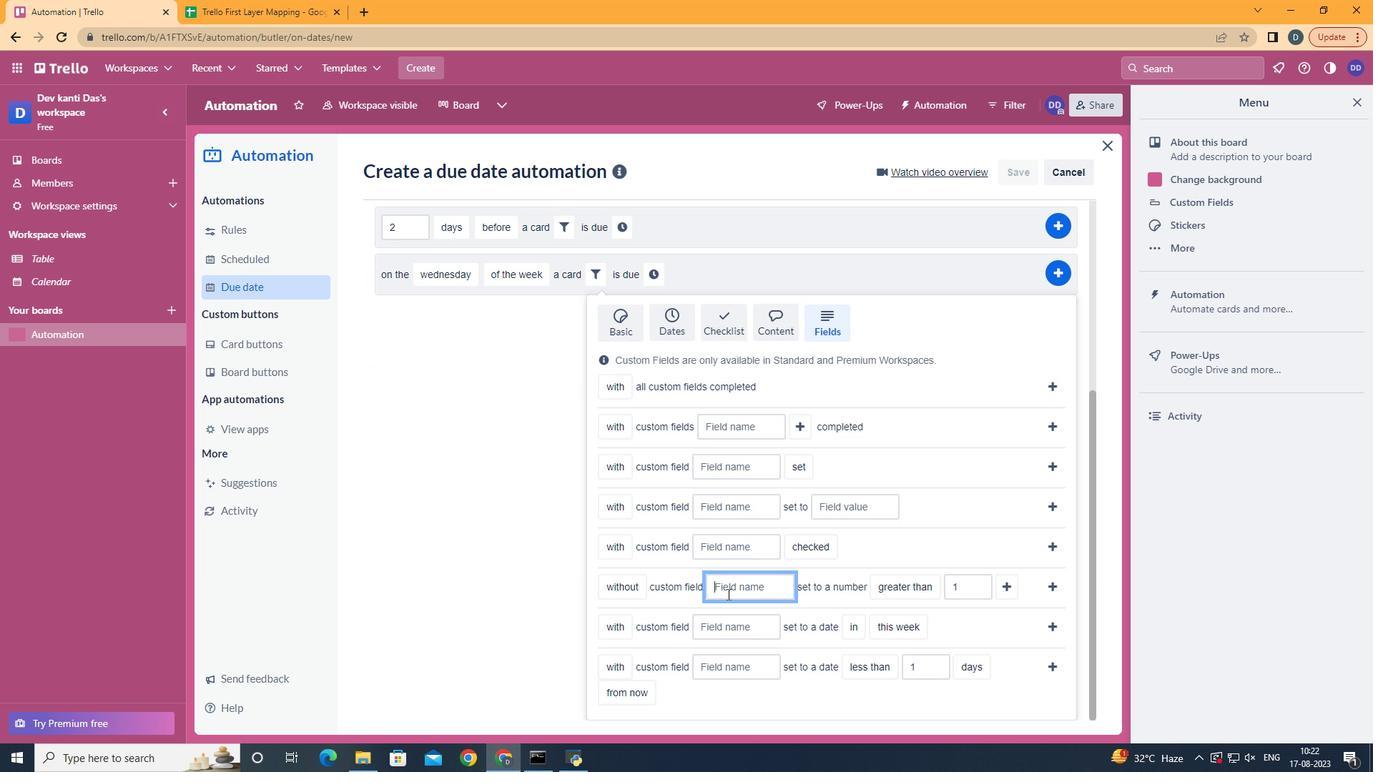 
Action: Mouse pressed left at (727, 594)
Screenshot: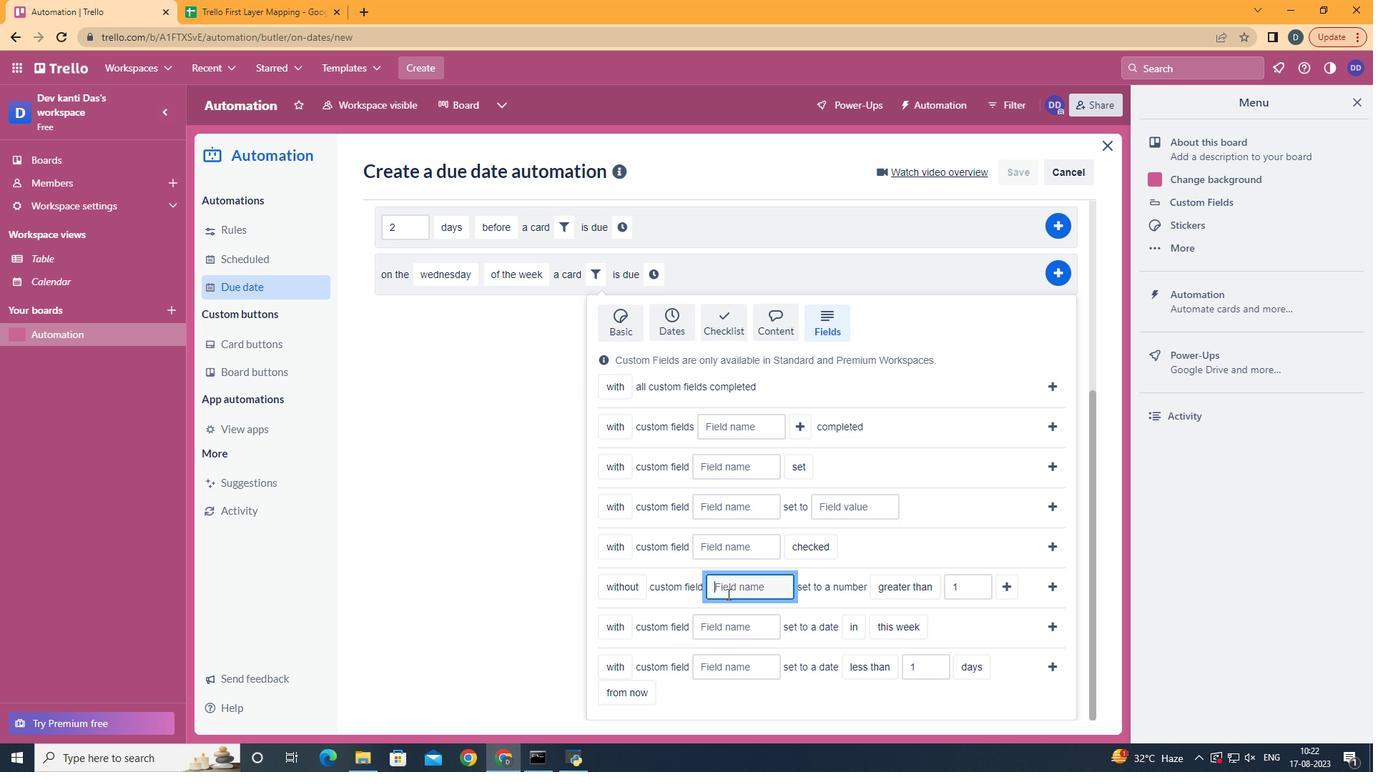
Action: Key pressed <Key.shift>Resume
Screenshot: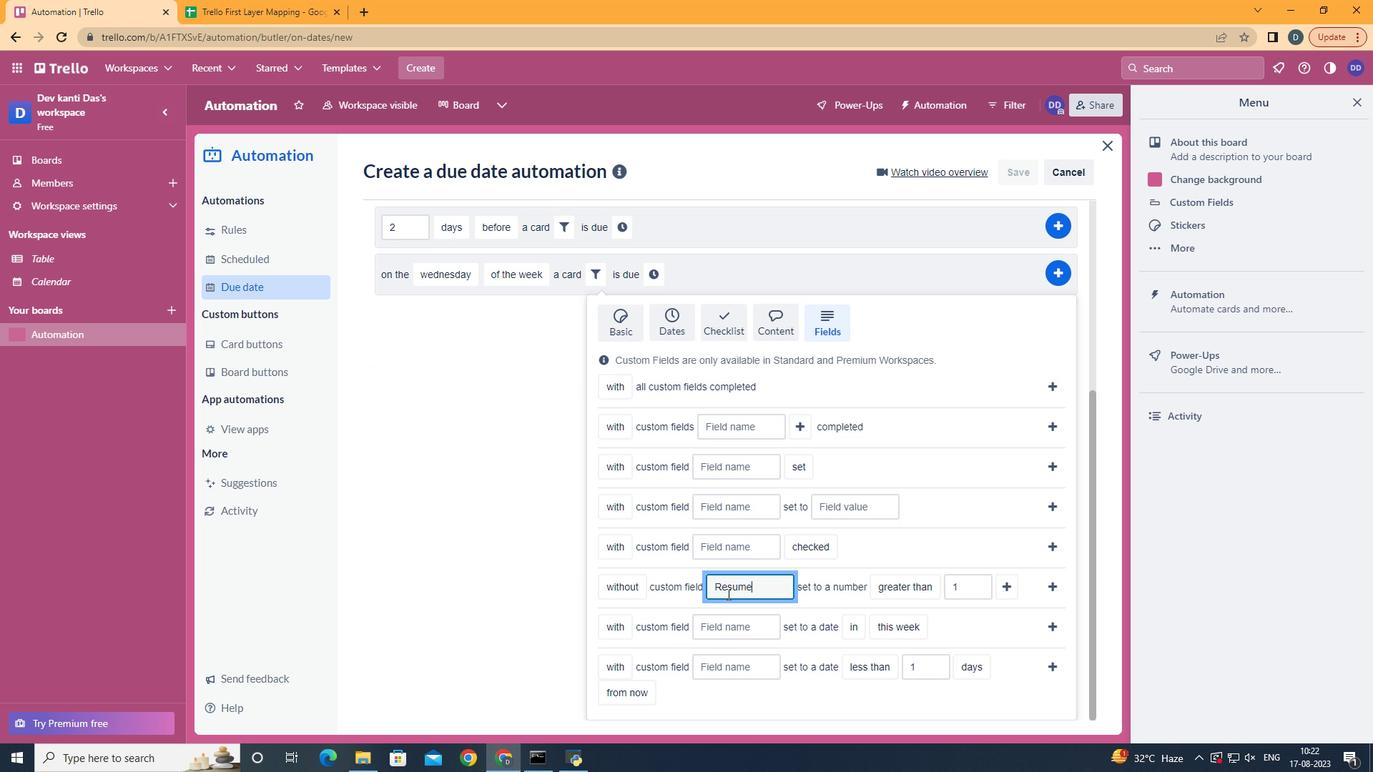 
Action: Mouse moved to (938, 711)
Screenshot: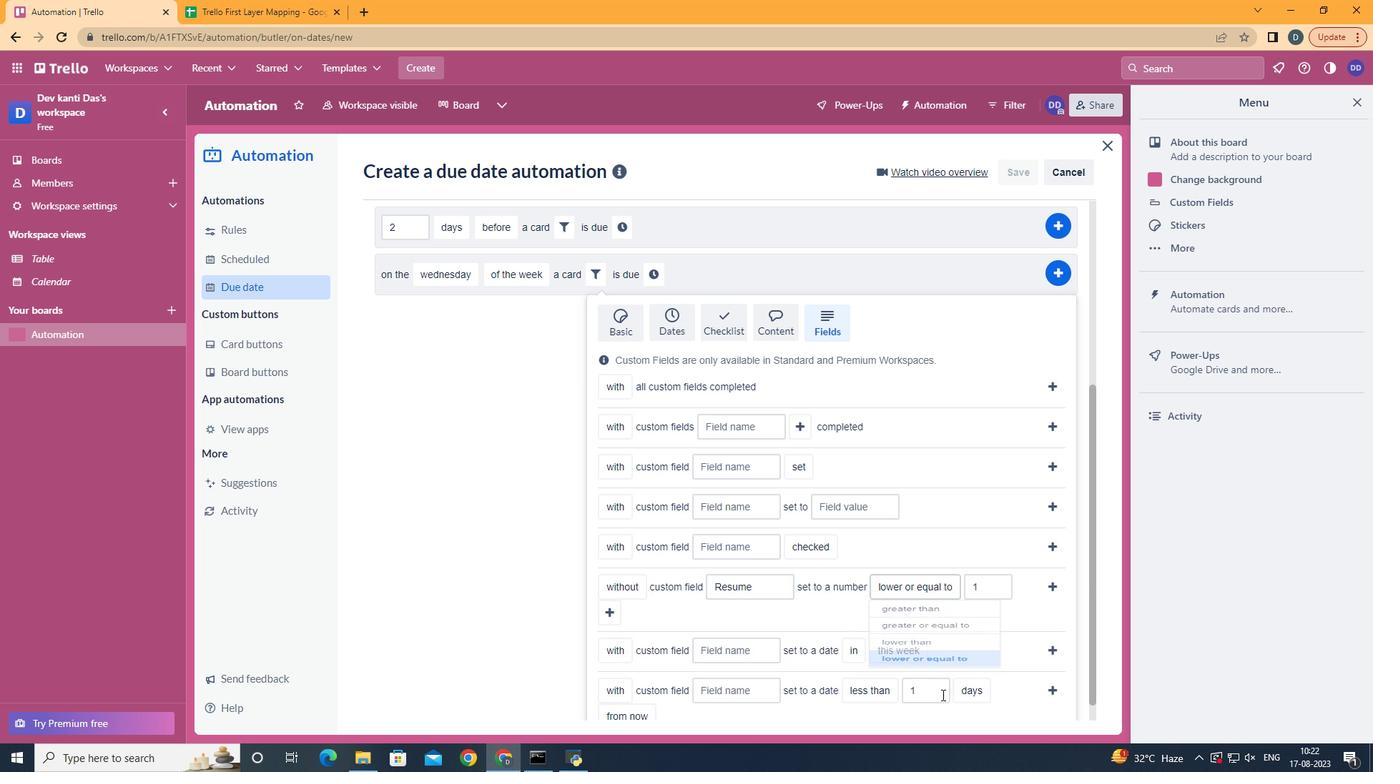 
Action: Mouse pressed left at (938, 711)
Screenshot: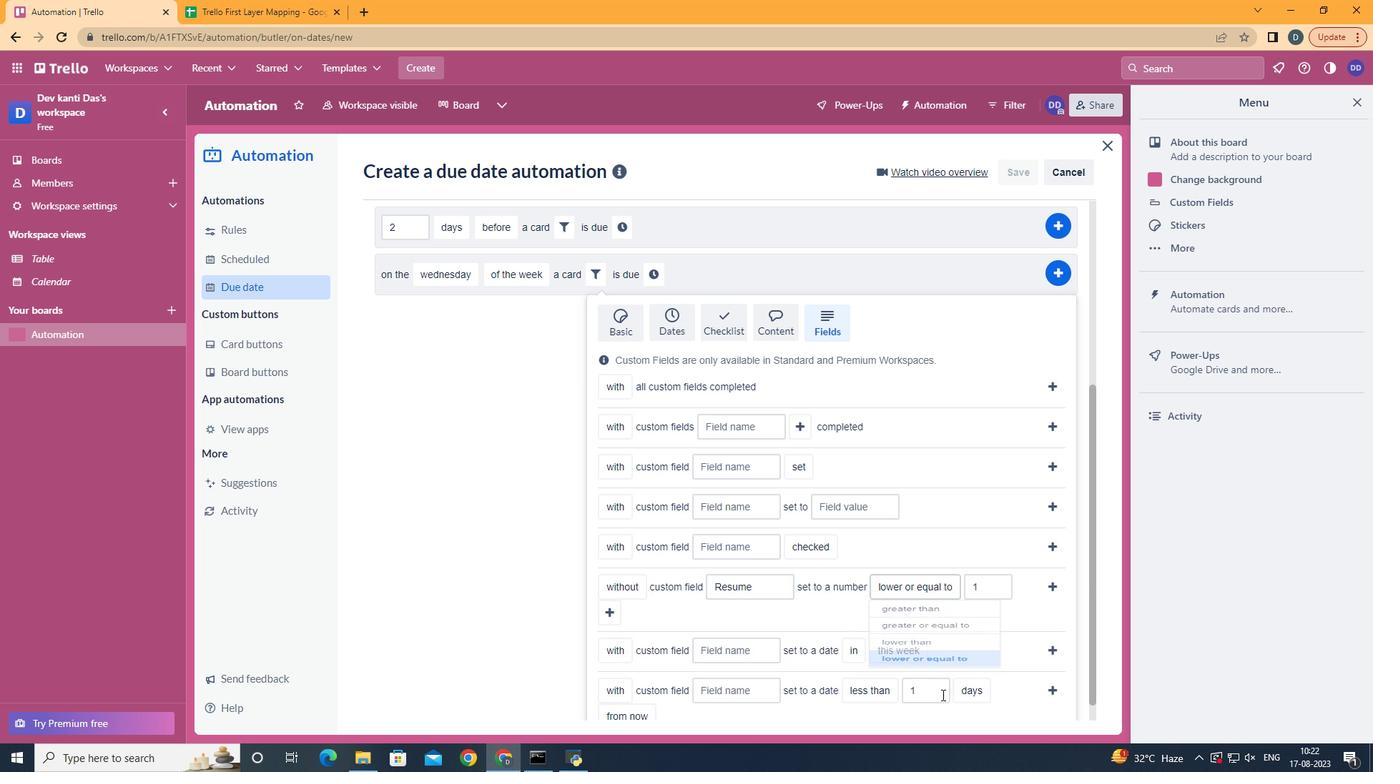 
Action: Mouse moved to (609, 617)
Screenshot: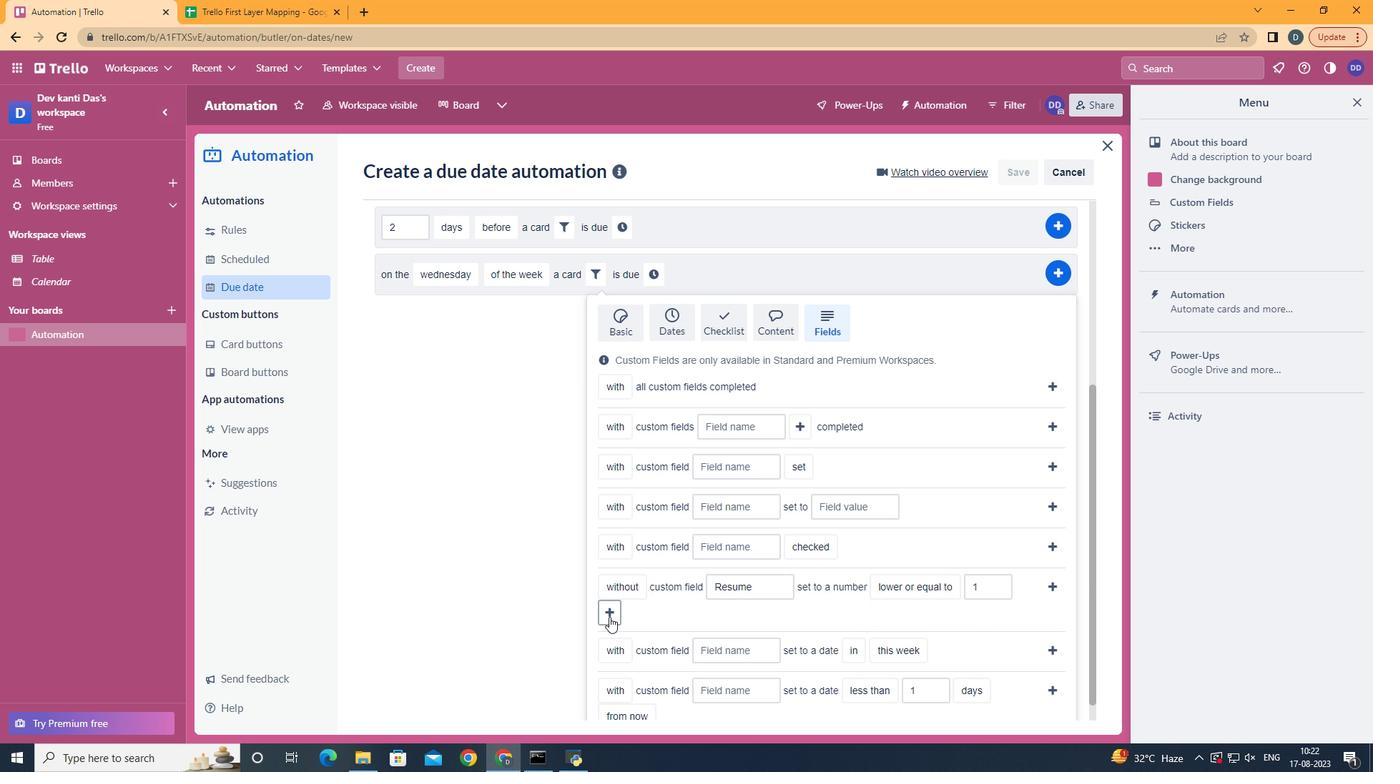 
Action: Mouse pressed left at (609, 617)
Screenshot: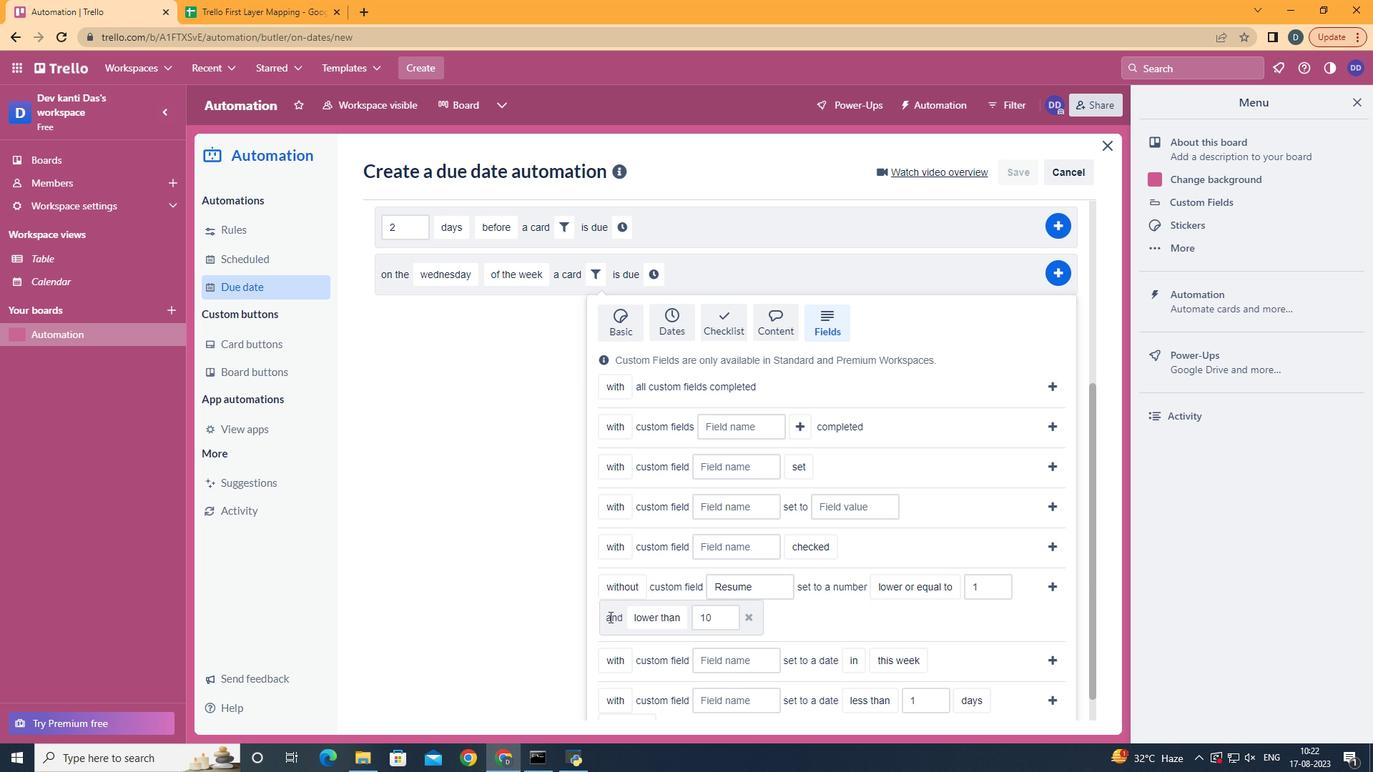 
Action: Mouse moved to (683, 587)
Screenshot: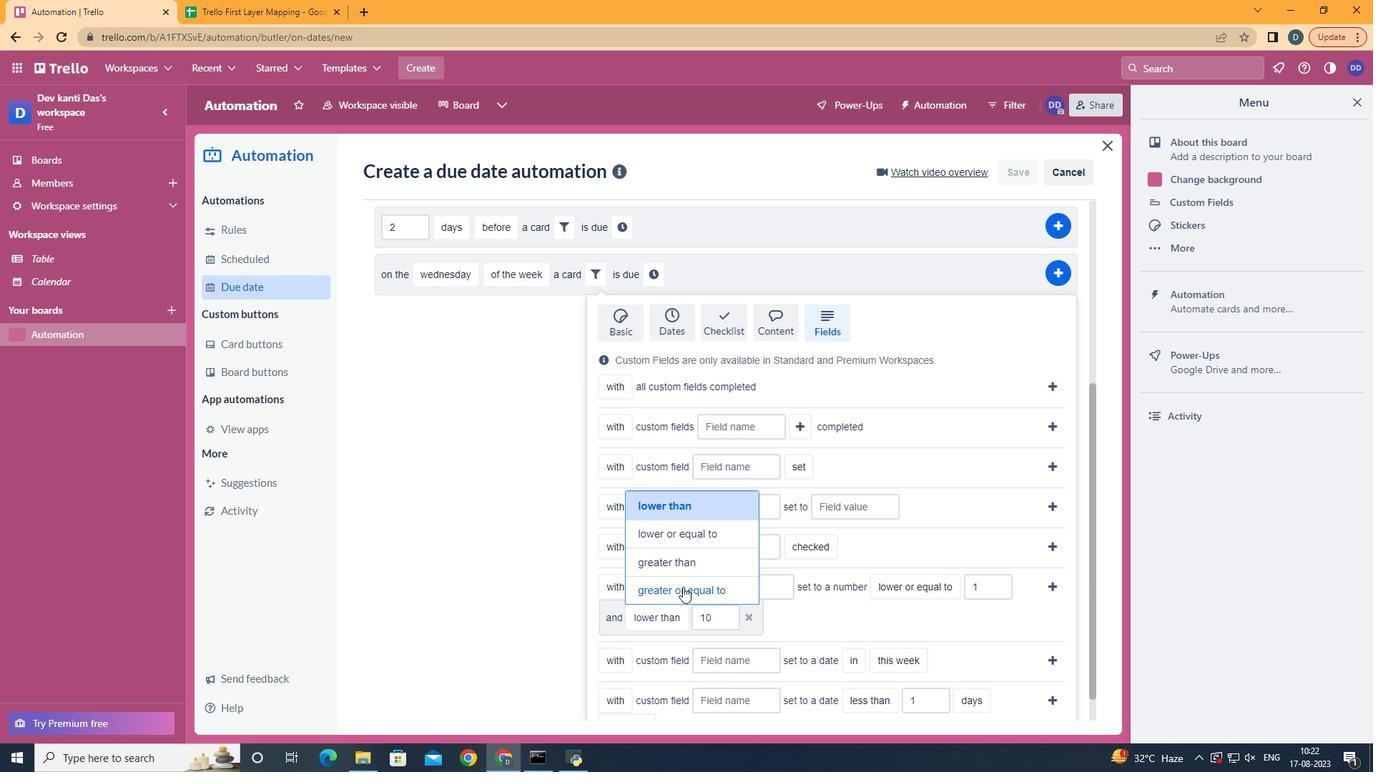 
Action: Mouse pressed left at (683, 587)
Screenshot: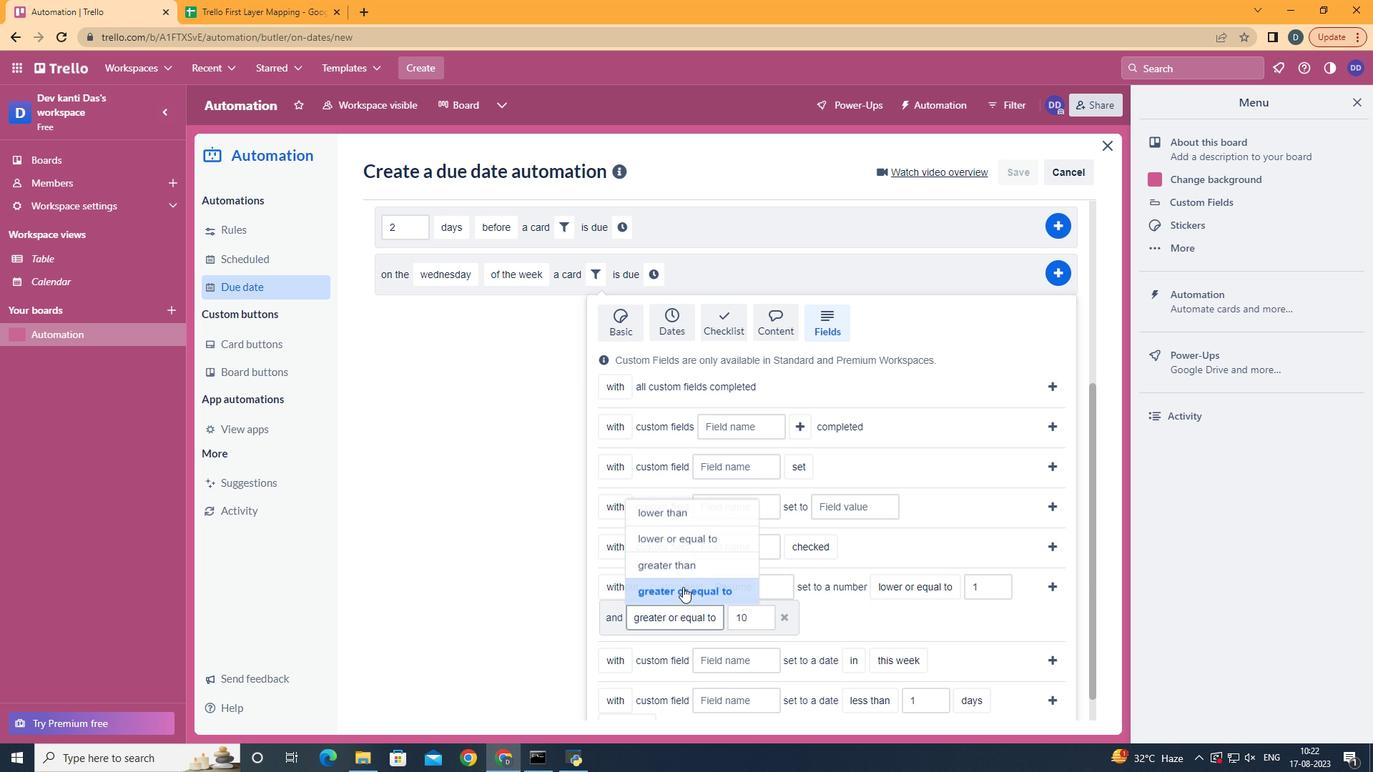 
Action: Mouse moved to (676, 563)
Screenshot: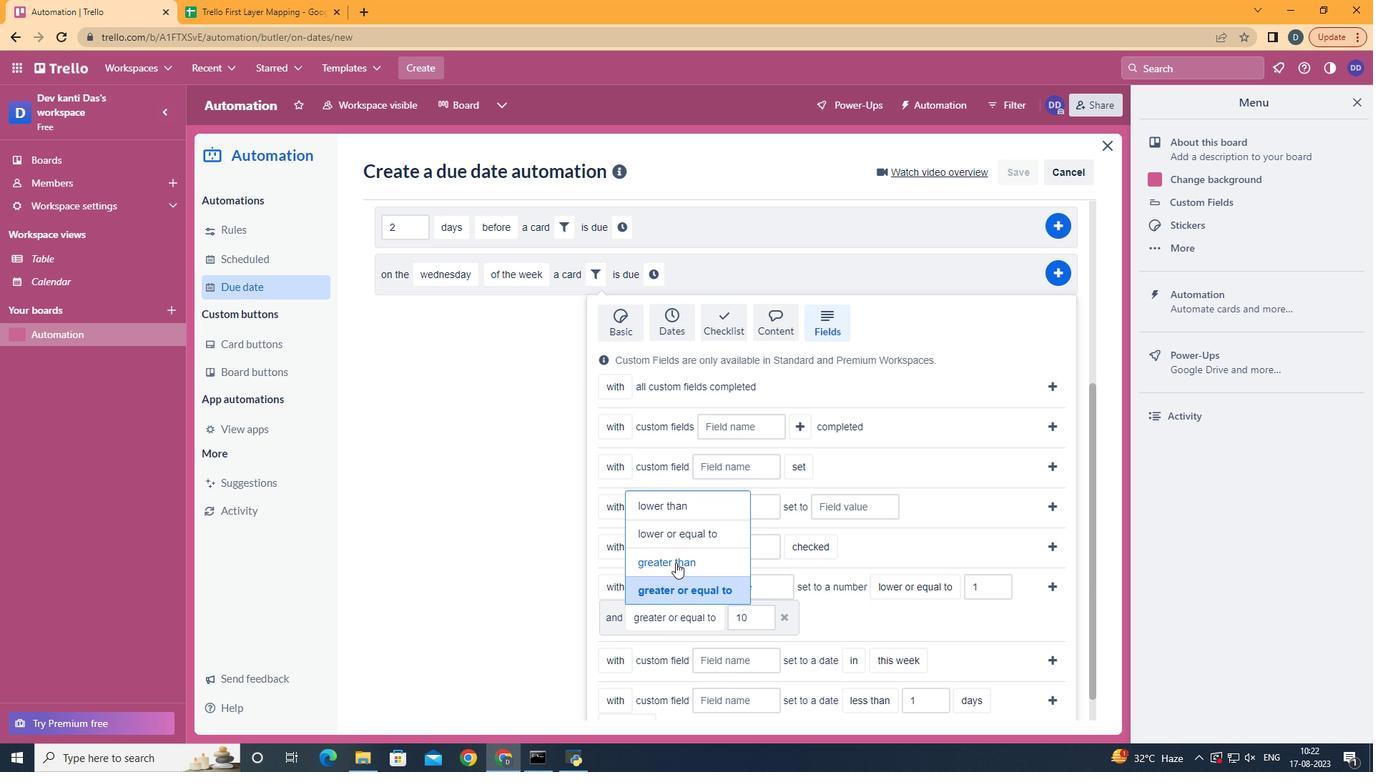 
Action: Mouse pressed left at (676, 563)
Screenshot: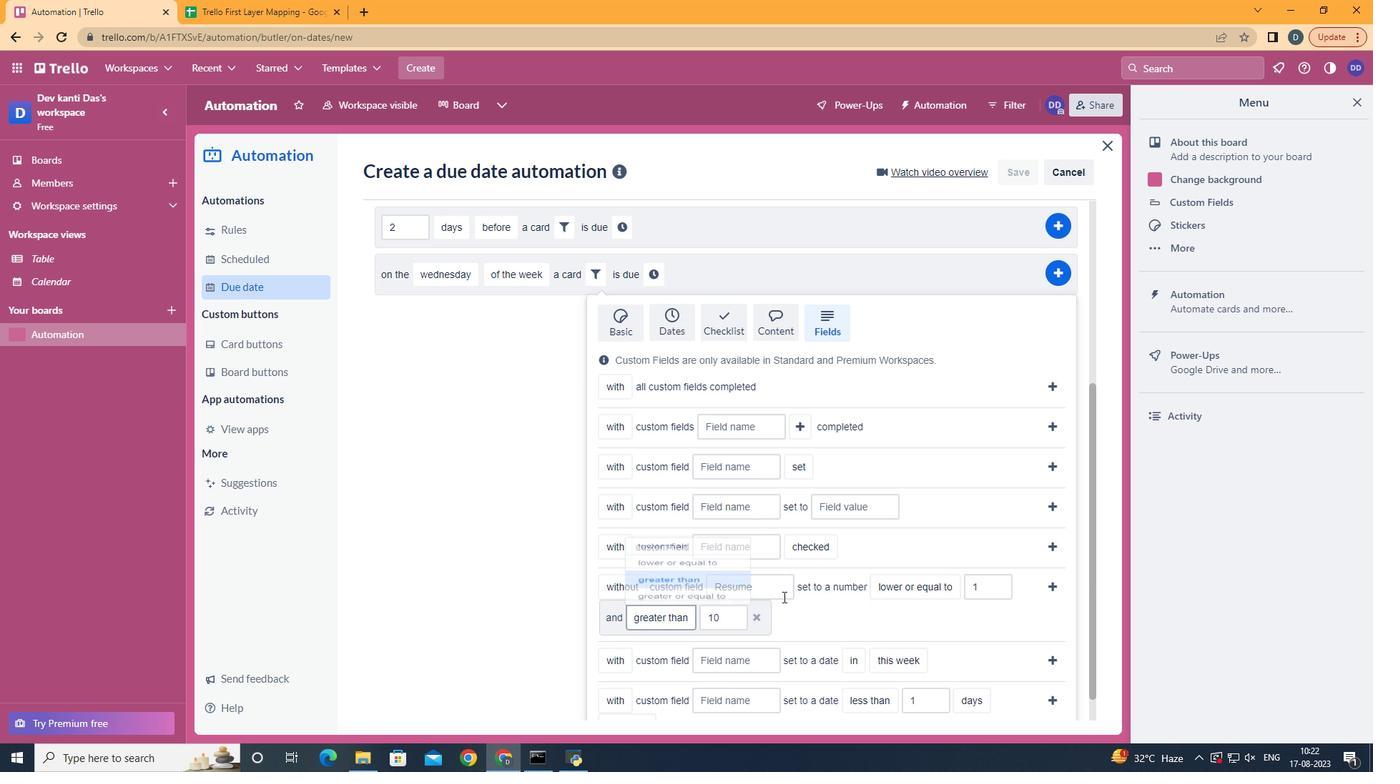 
Action: Mouse moved to (1043, 592)
Screenshot: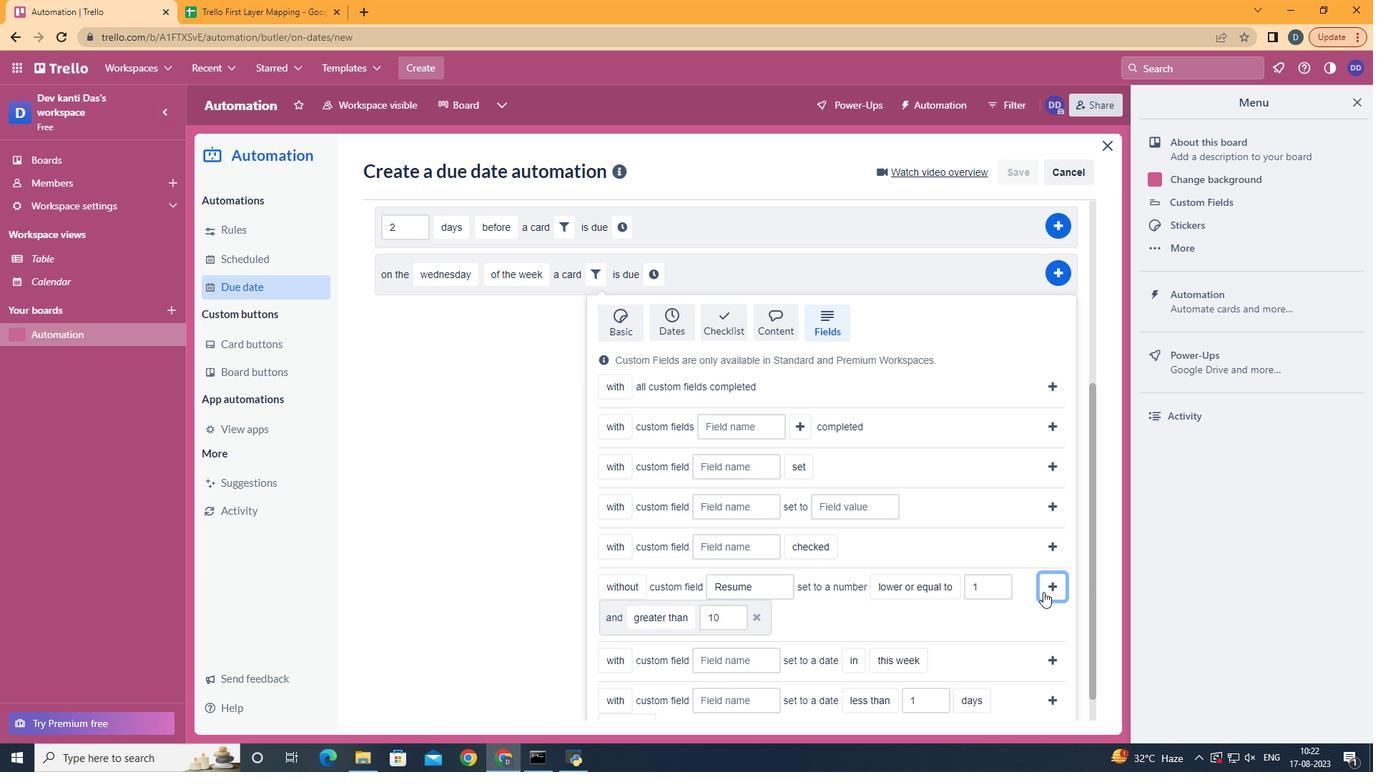 
Action: Mouse pressed left at (1043, 592)
Screenshot: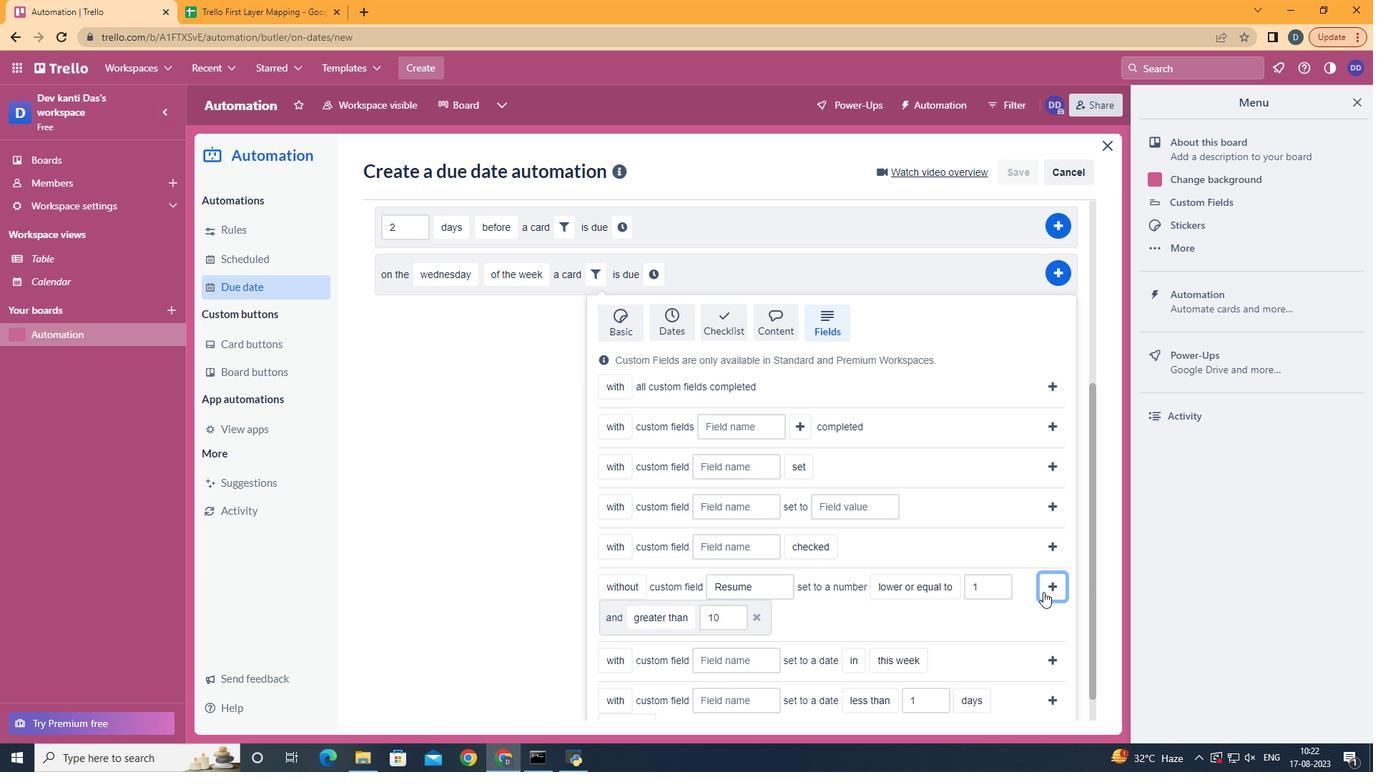 
Action: Mouse moved to (410, 604)
Screenshot: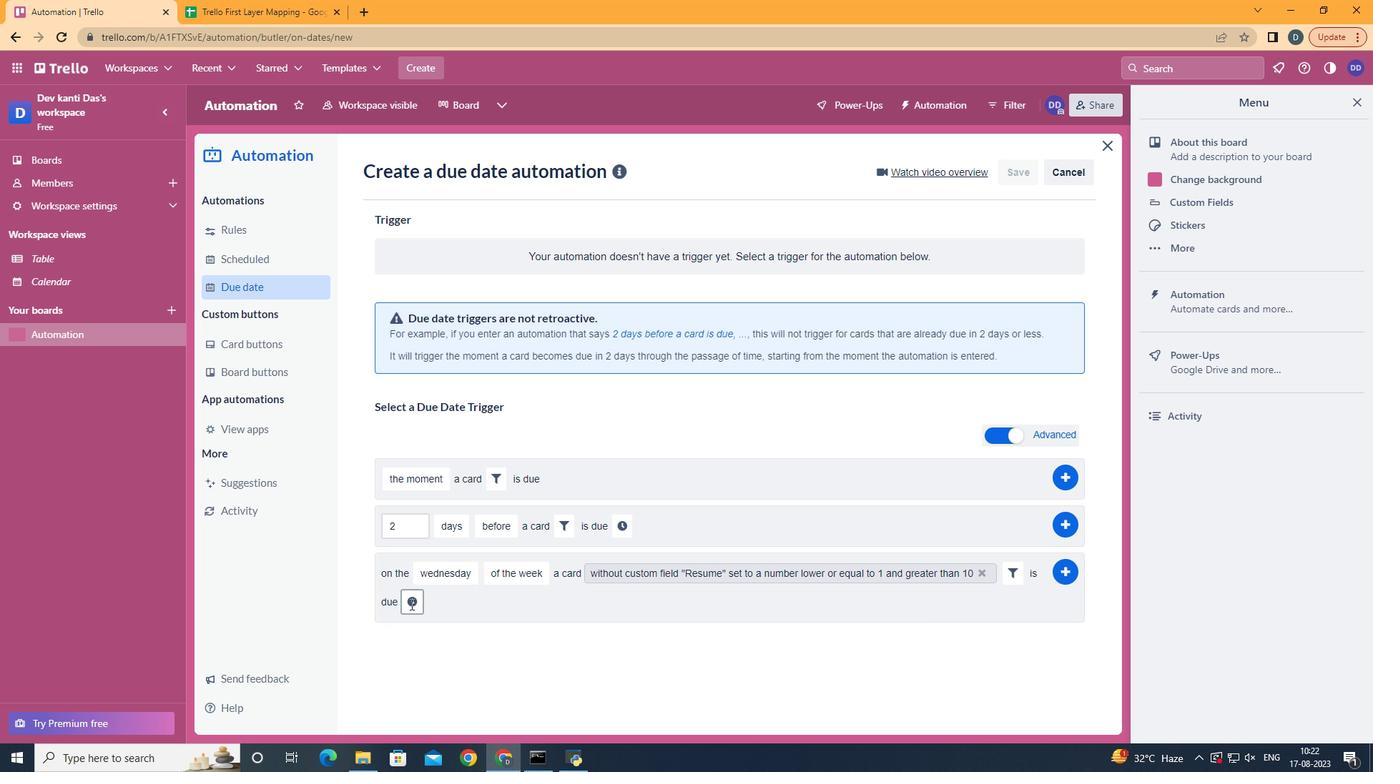 
Action: Mouse pressed left at (410, 604)
Screenshot: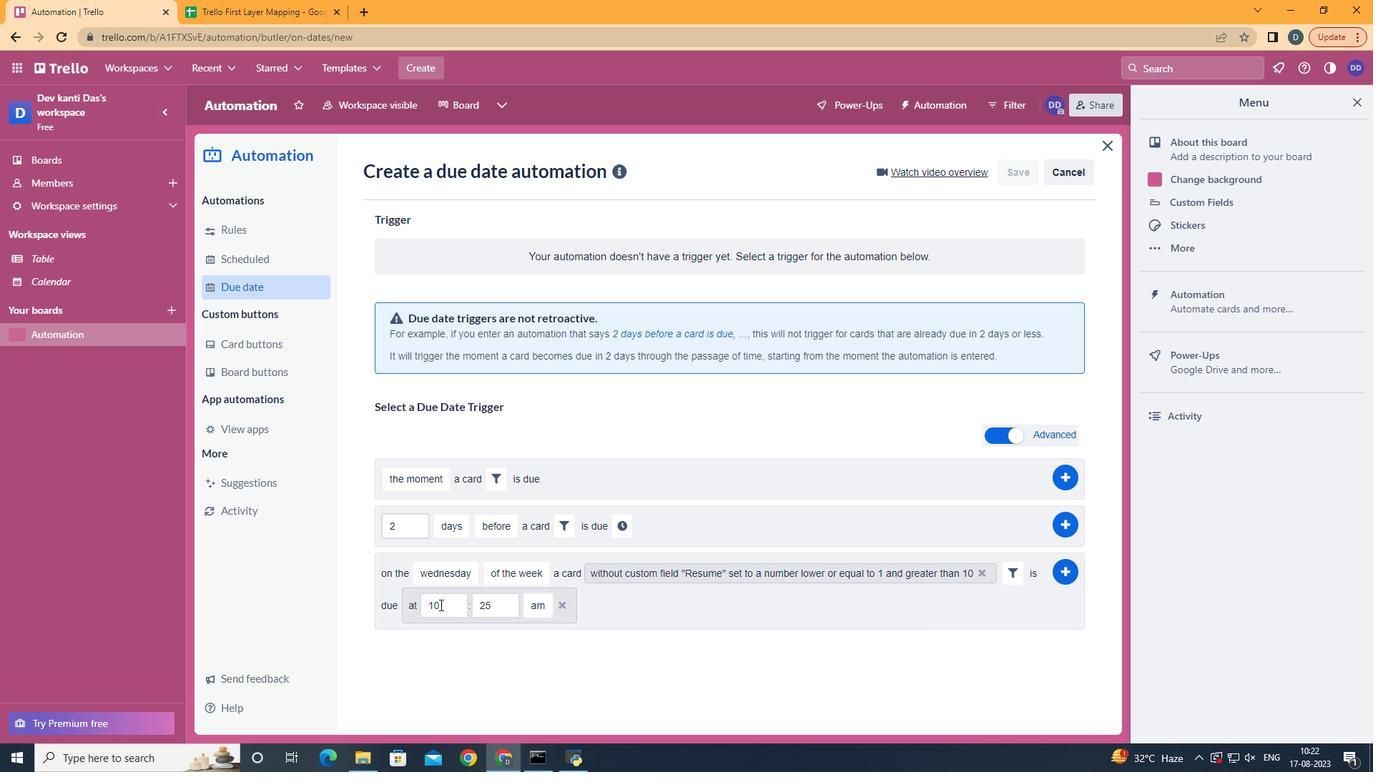 
Action: Mouse moved to (440, 605)
Screenshot: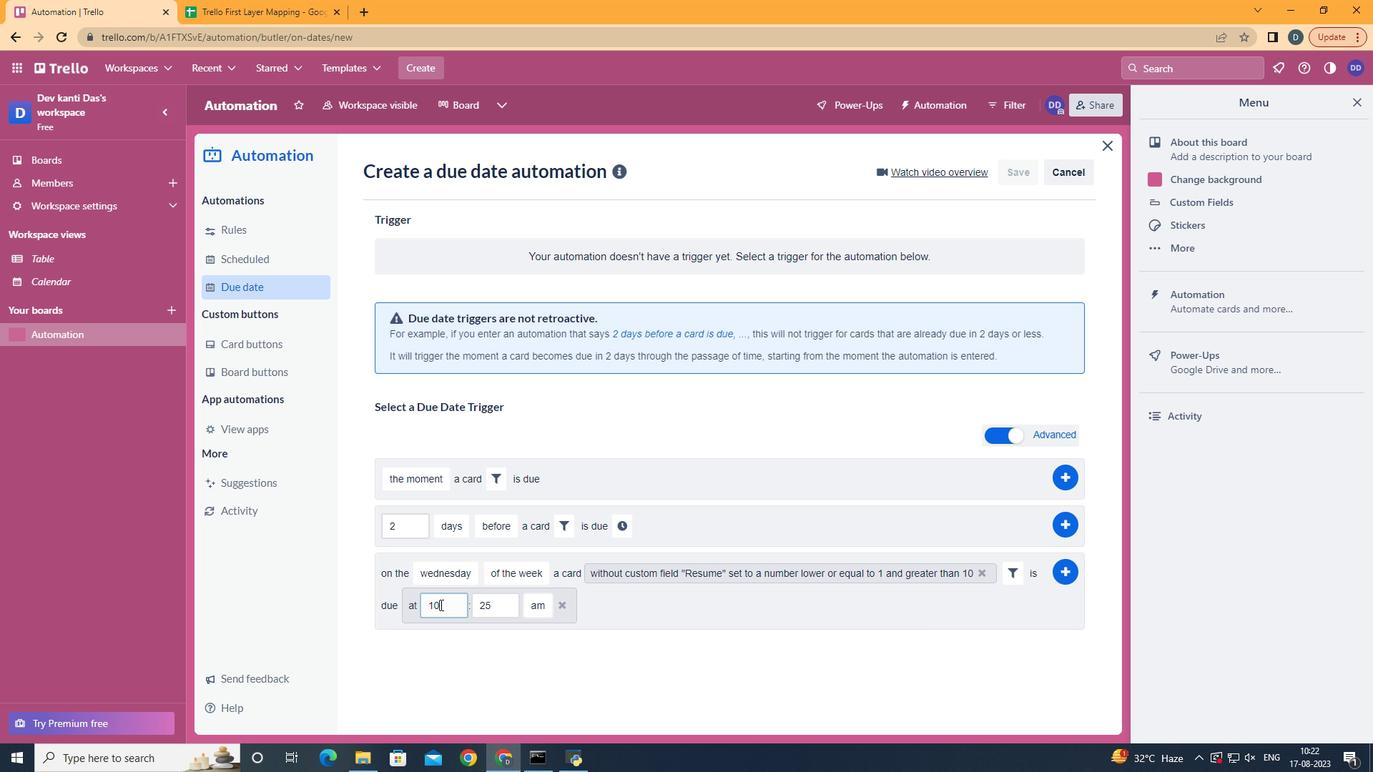 
Action: Mouse pressed left at (440, 605)
Screenshot: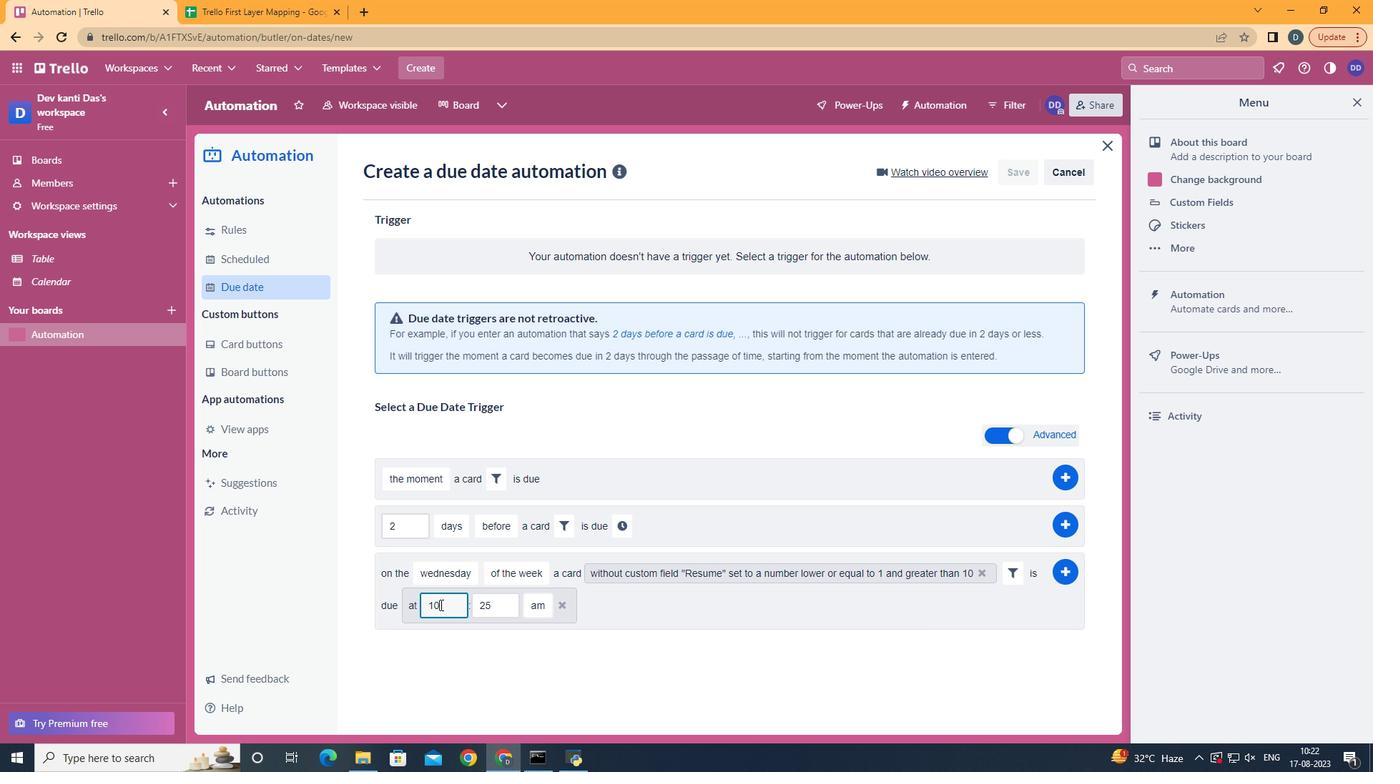 
Action: Mouse moved to (437, 605)
Screenshot: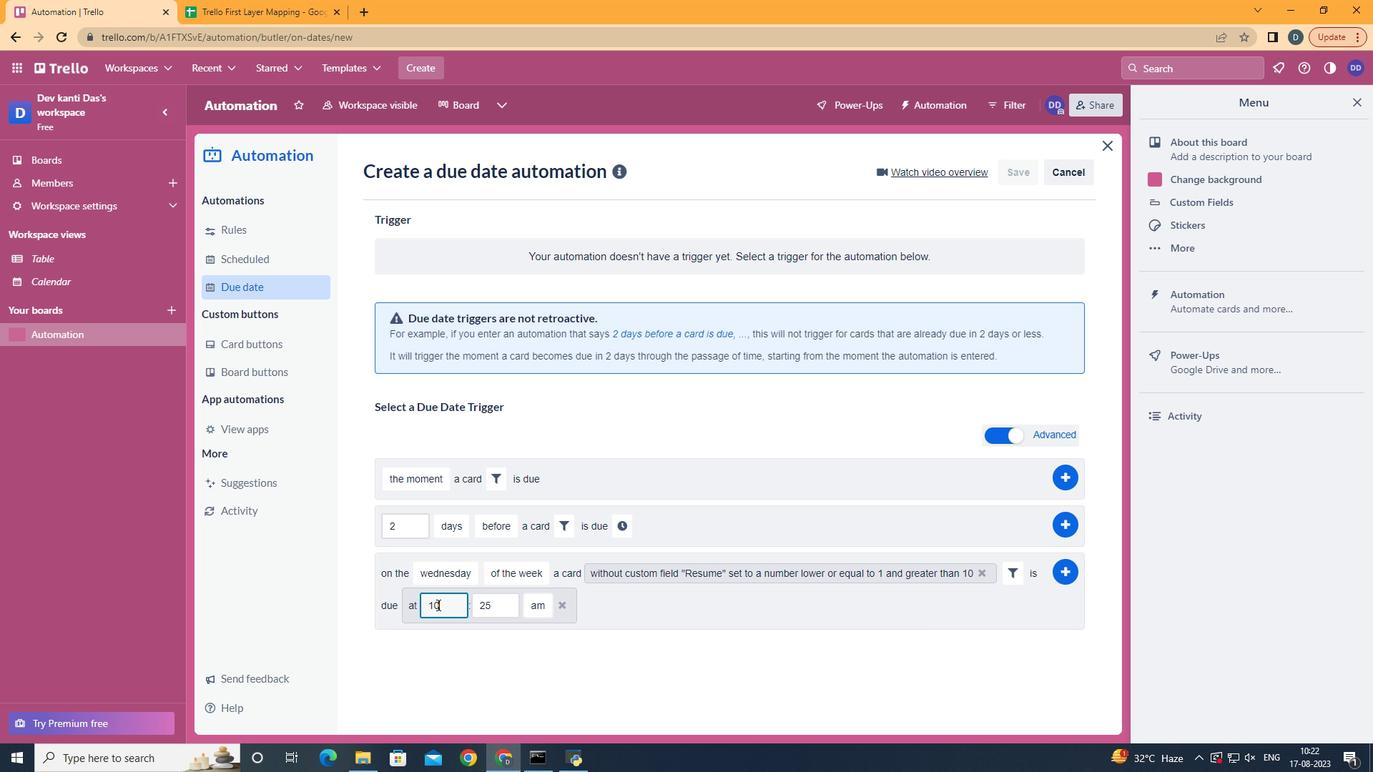 
Action: Key pressed <Key.backspace>1
Screenshot: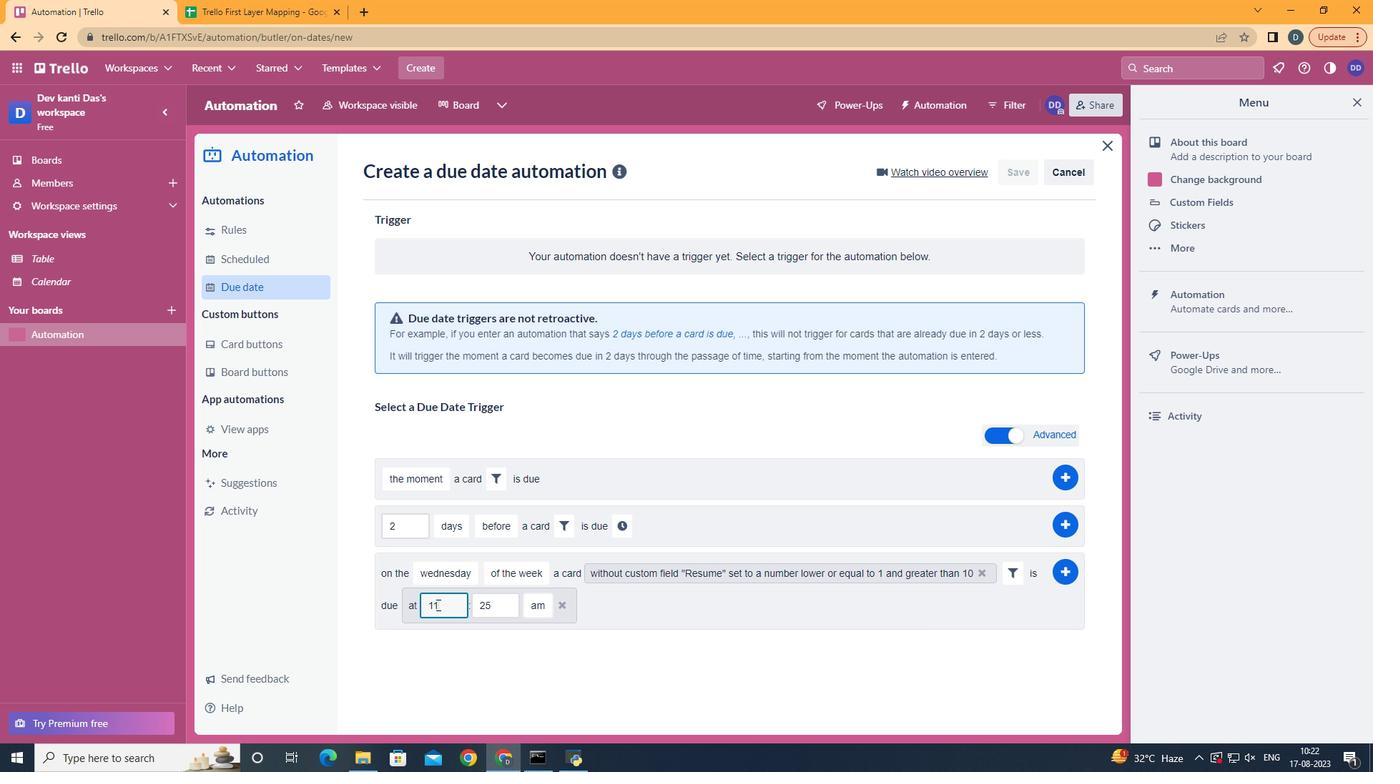 
Action: Mouse moved to (498, 603)
Screenshot: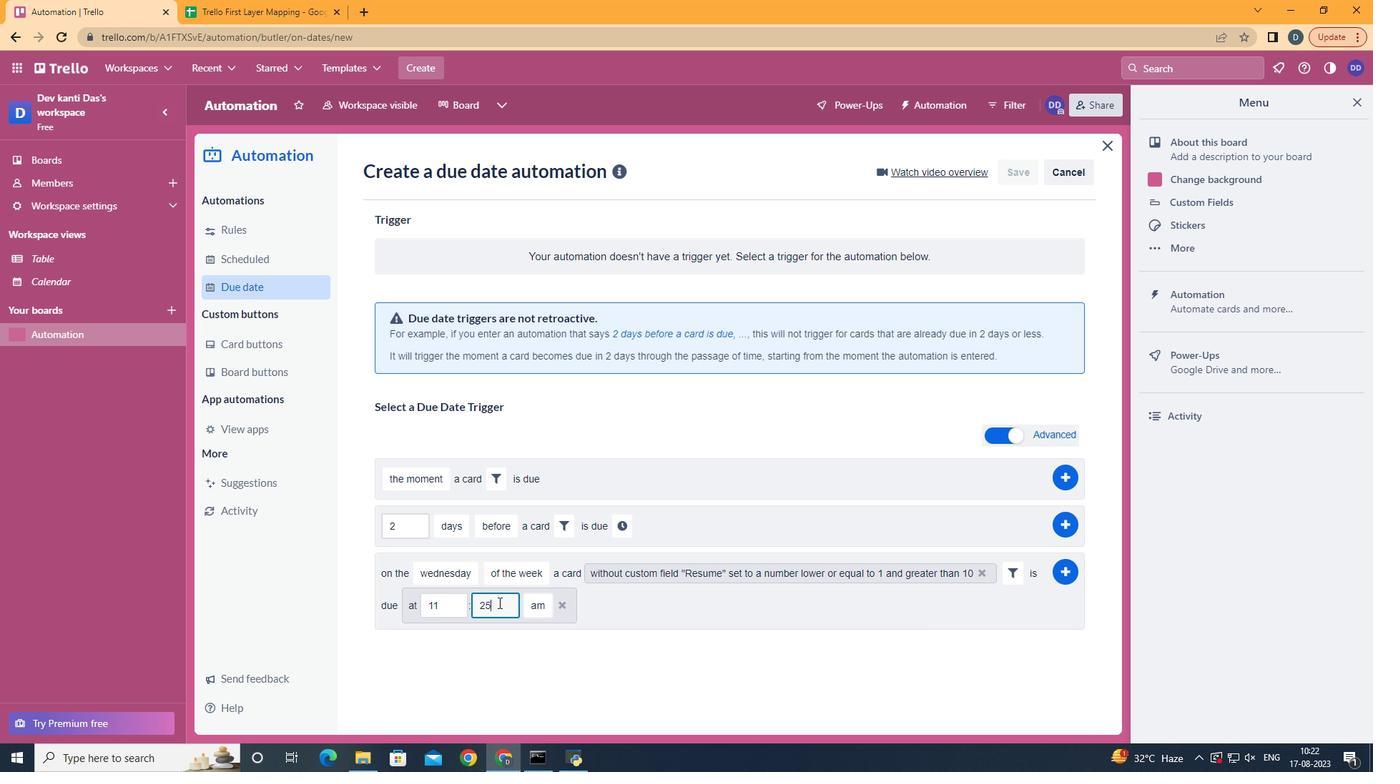 
Action: Mouse pressed left at (498, 603)
Screenshot: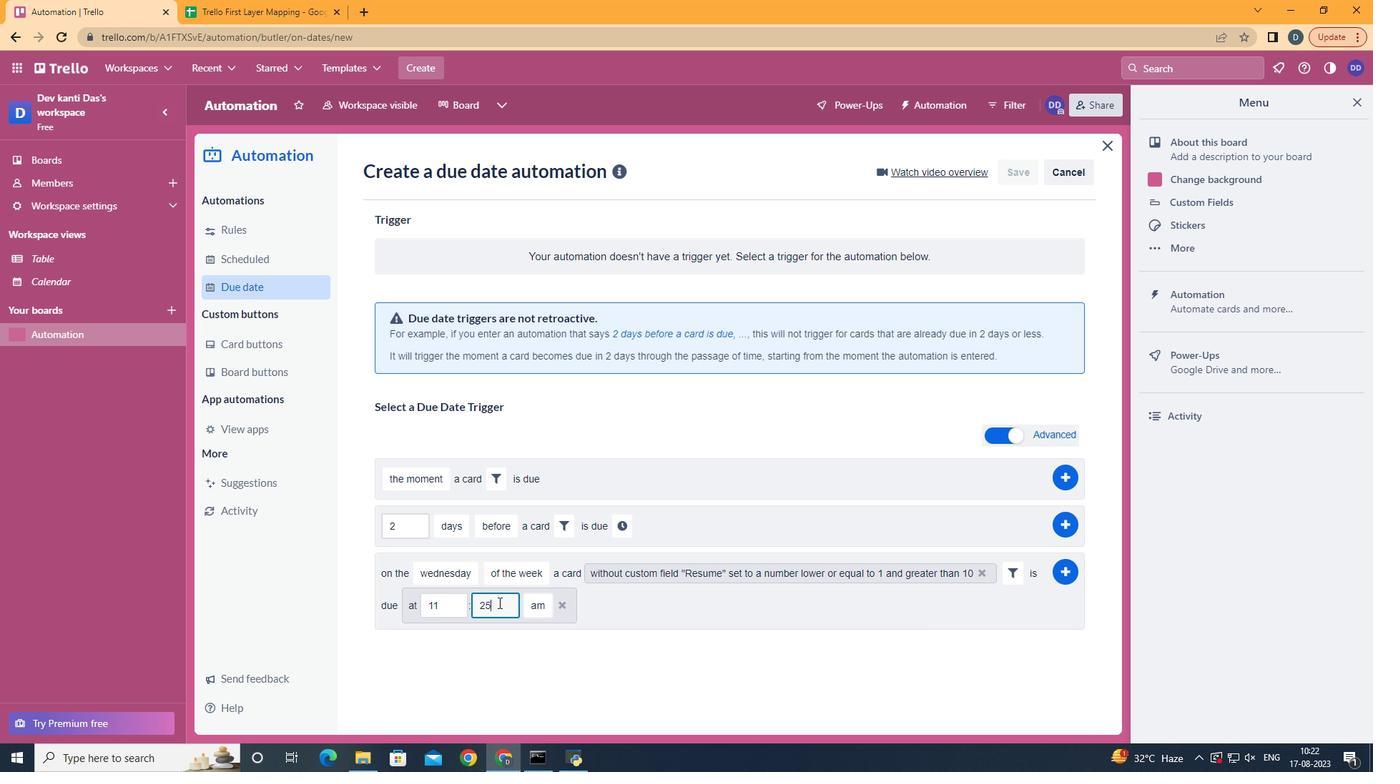 
Action: Key pressed <Key.backspace>
Screenshot: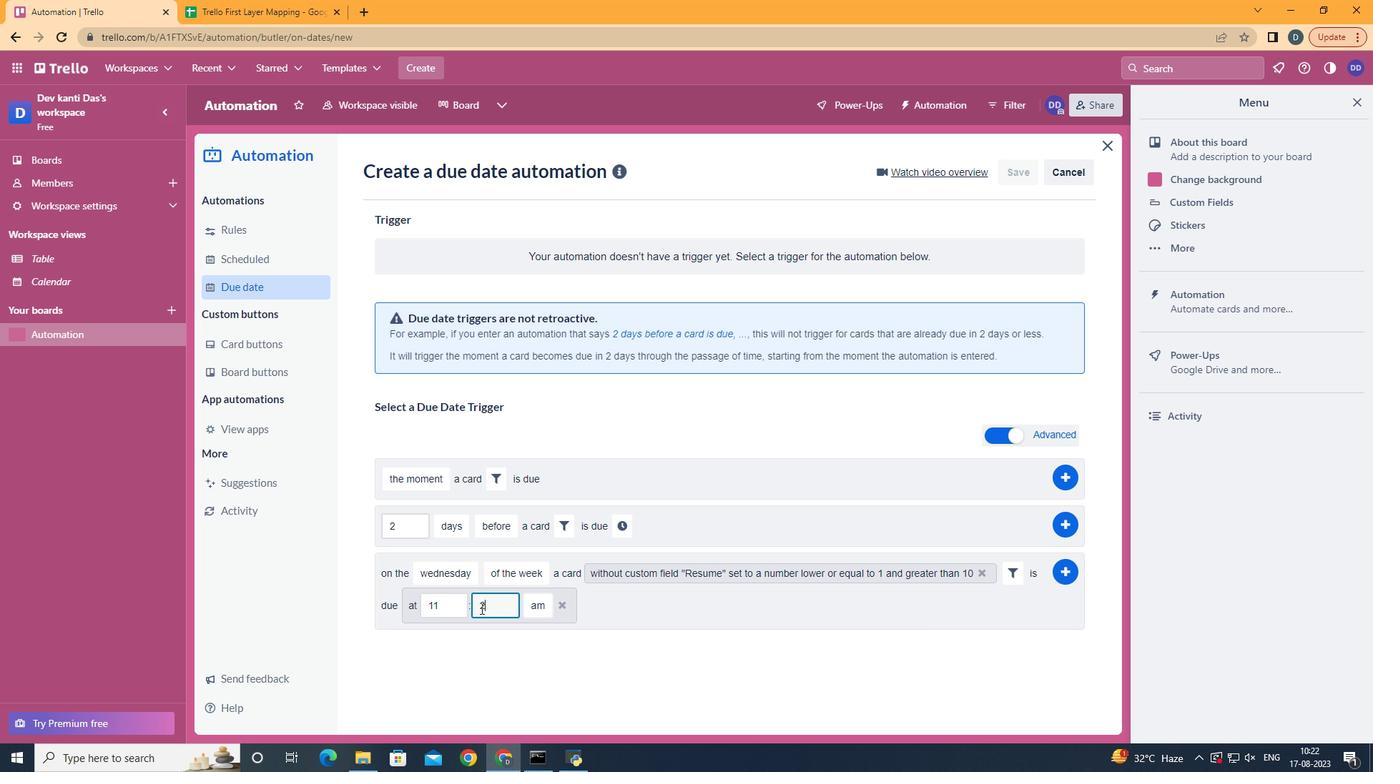 
Action: Mouse moved to (480, 608)
Screenshot: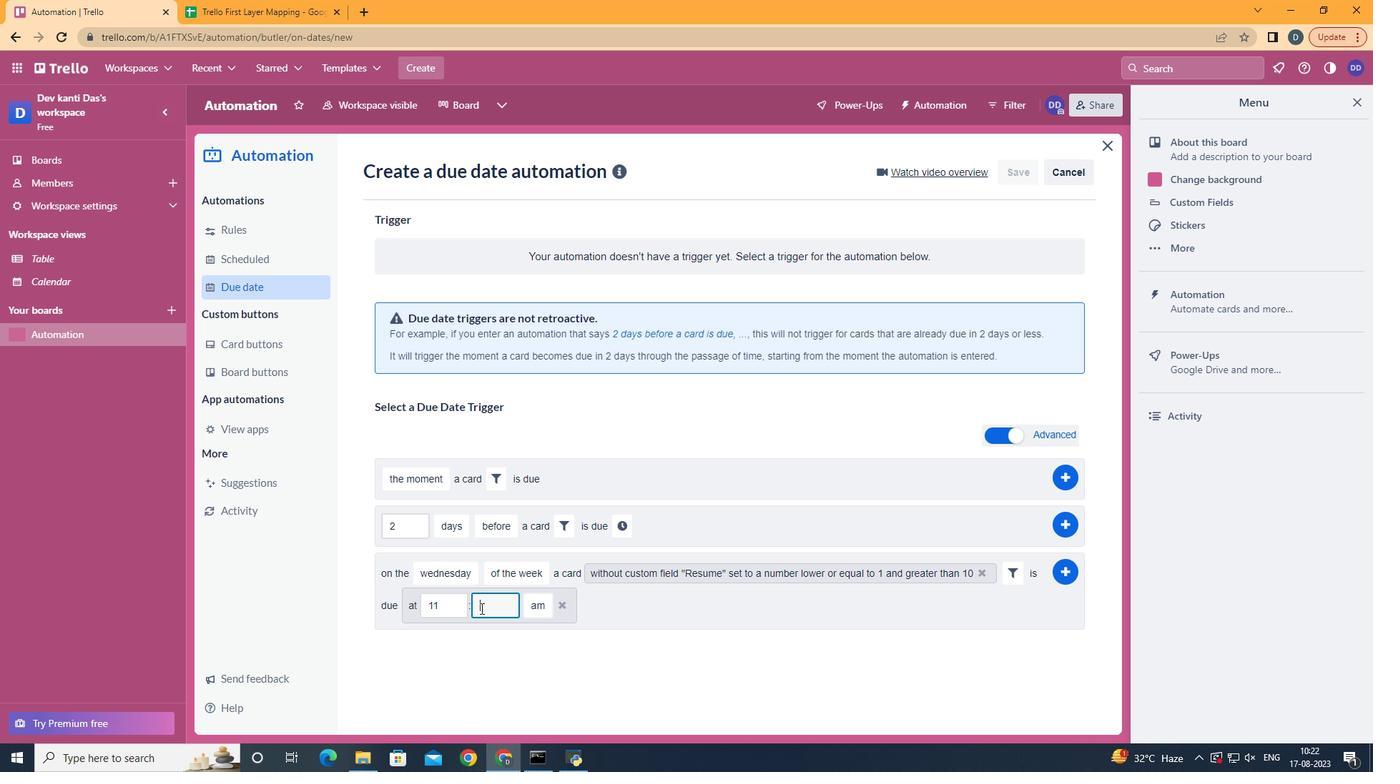 
Action: Key pressed <Key.backspace>00
Screenshot: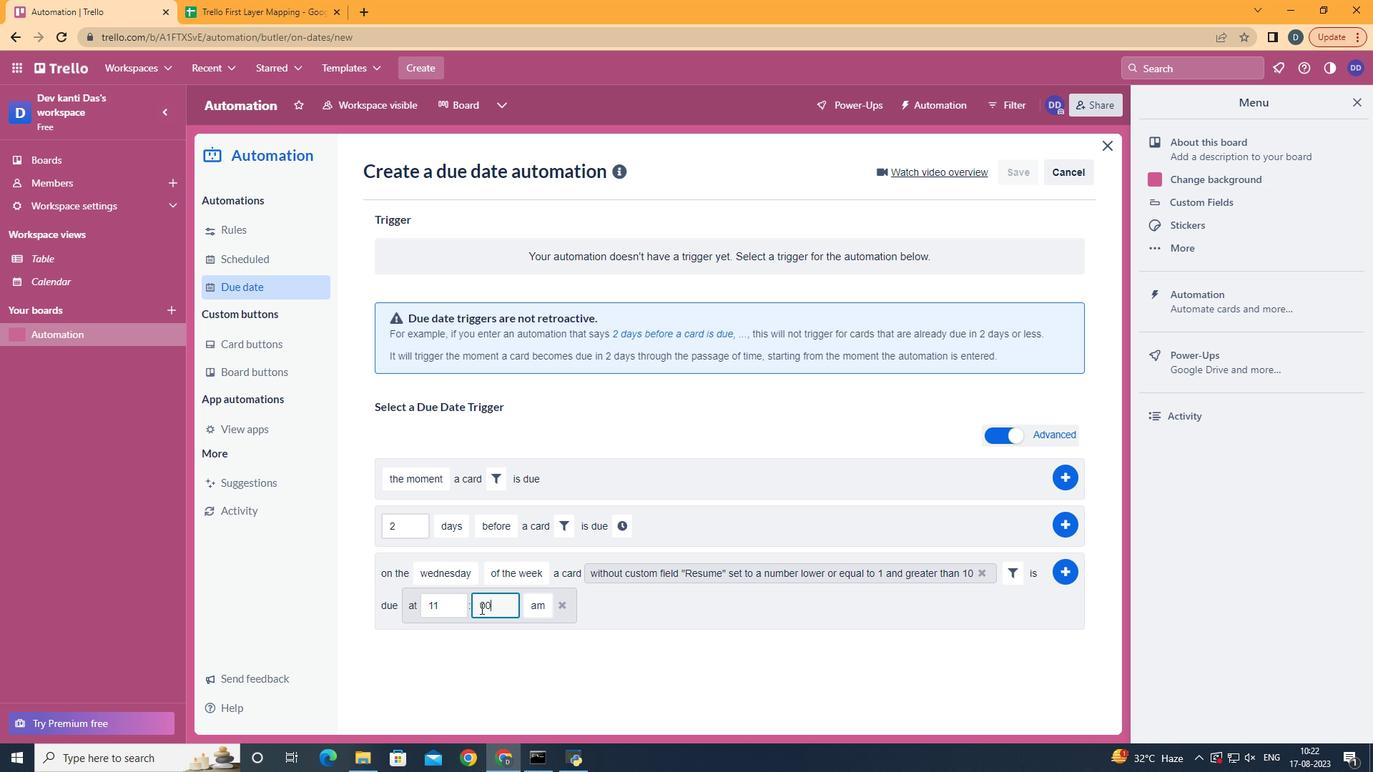 
Action: Mouse moved to (1073, 570)
Screenshot: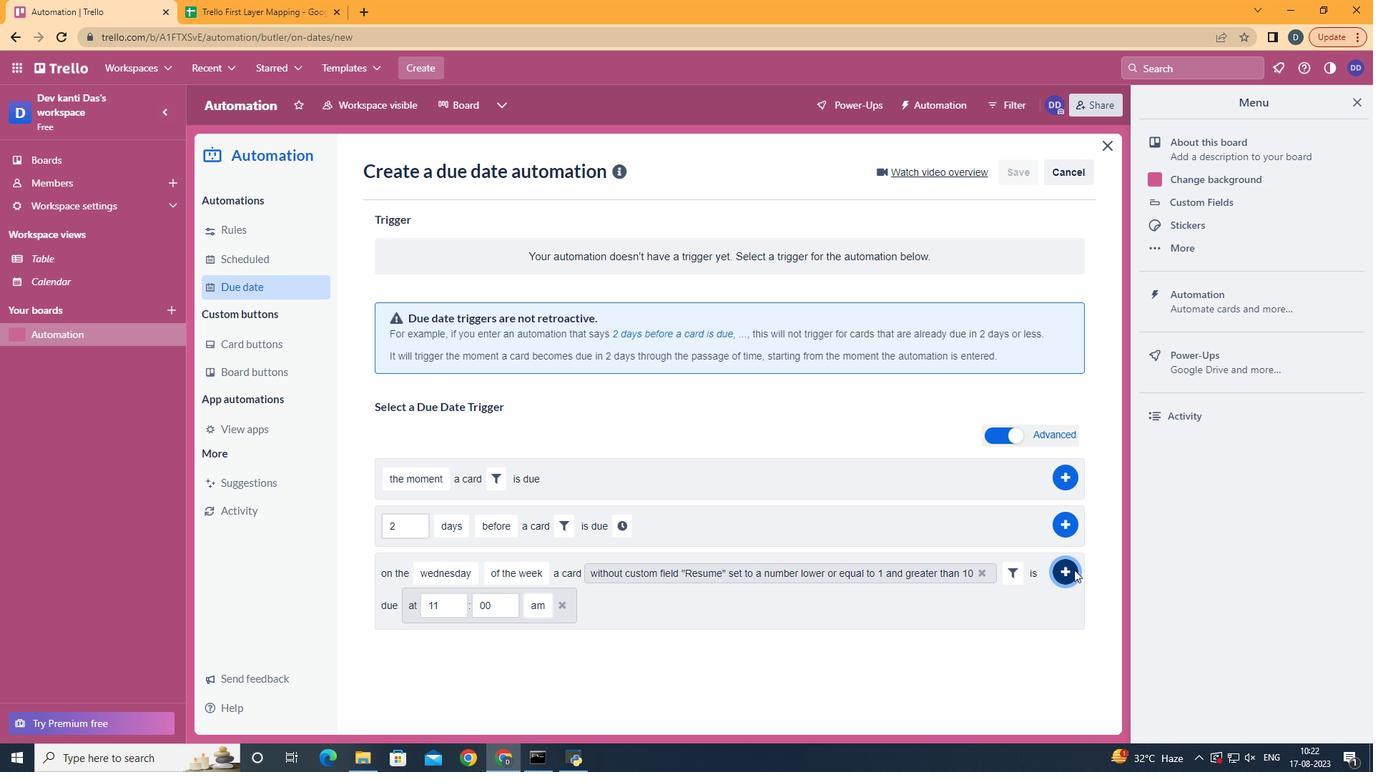
Action: Mouse pressed left at (1073, 570)
Screenshot: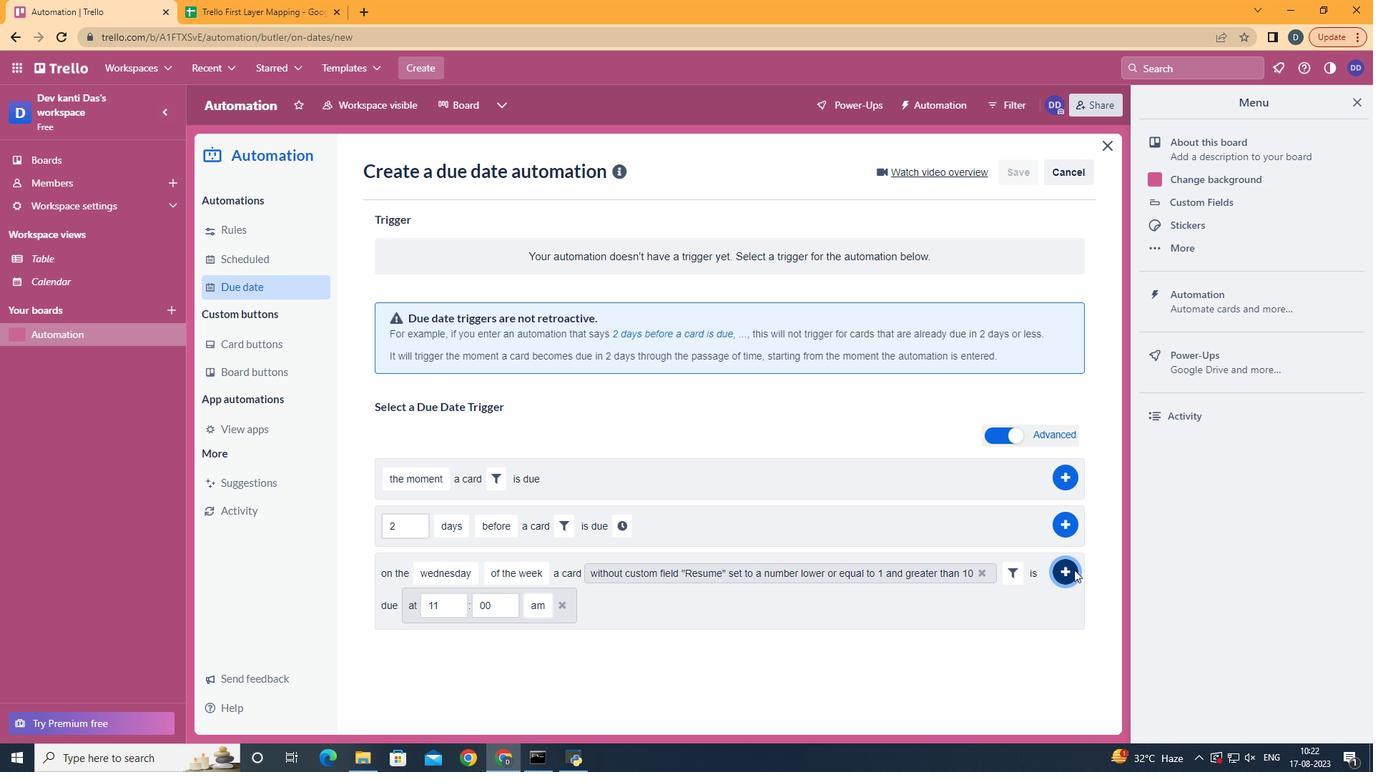 
Action: Mouse moved to (1074, 570)
Screenshot: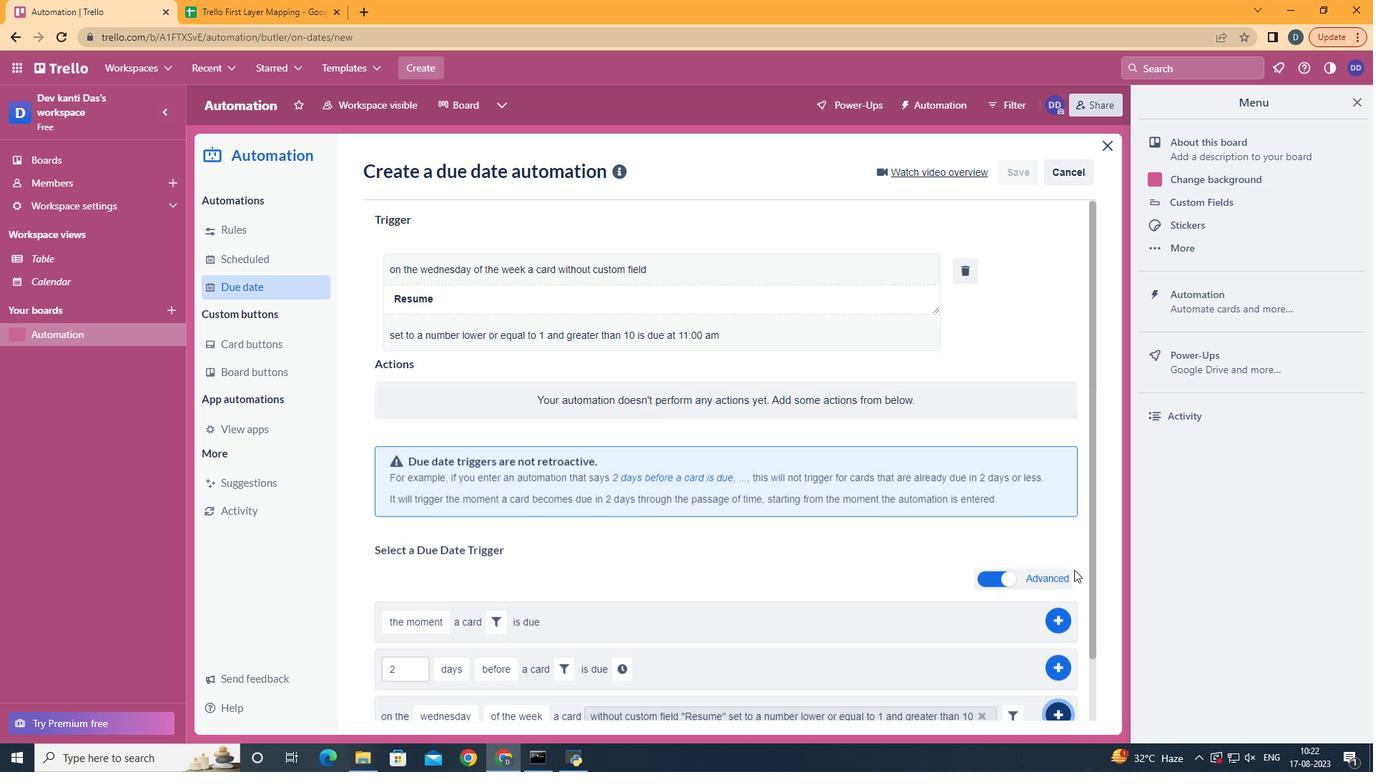 
